 Task: Find connections with filter location Owen Sound with filter topic #jobseekerswith filter profile language English with filter current company OpenText with filter school SRK Institute of Technology with filter industry Satellite Telecommunications with filter service category Strategic Planning with filter keywords title Video or Film Producer
Action: Mouse moved to (232, 292)
Screenshot: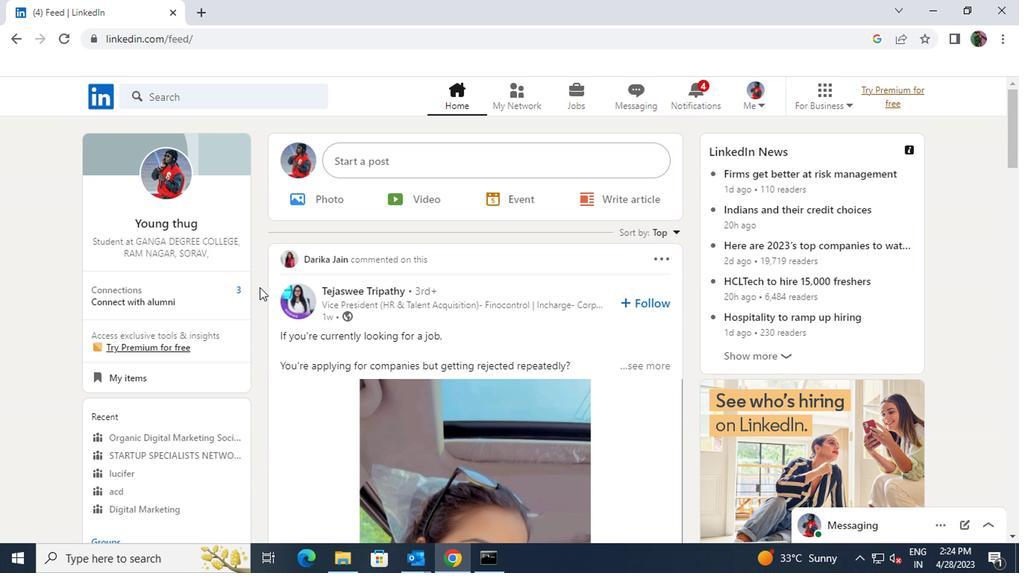 
Action: Mouse pressed left at (232, 292)
Screenshot: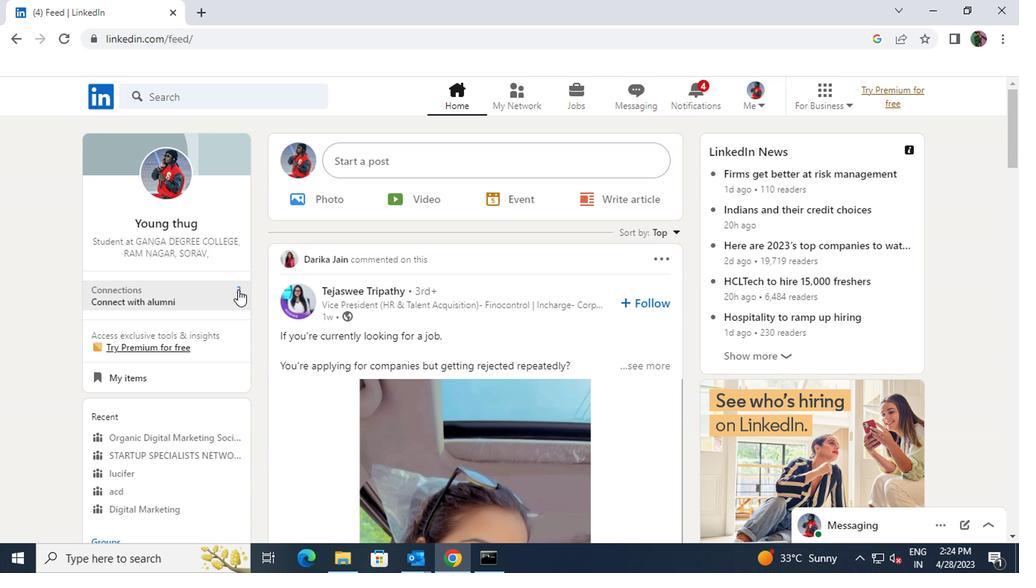 
Action: Mouse moved to (244, 178)
Screenshot: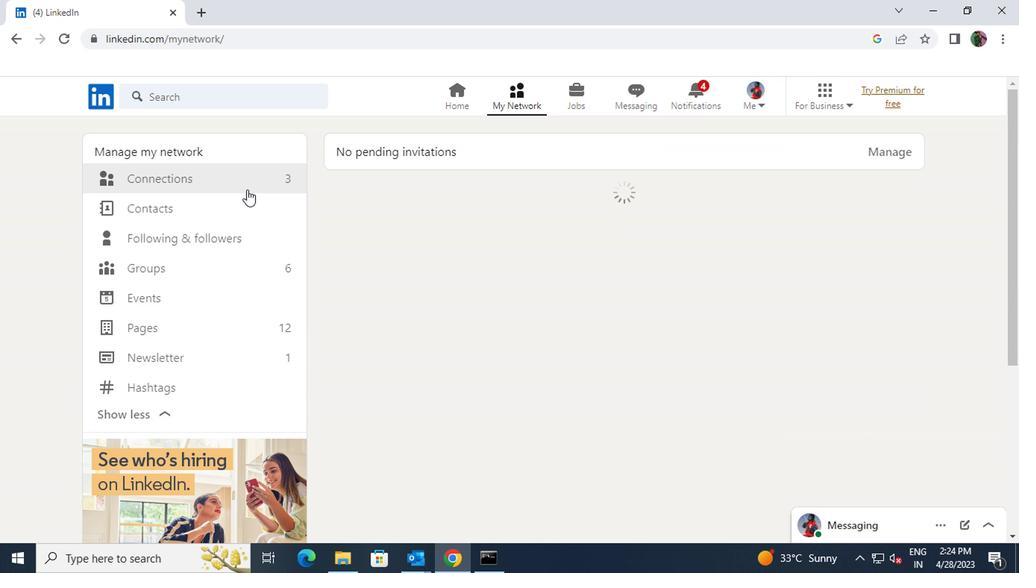
Action: Mouse pressed left at (244, 178)
Screenshot: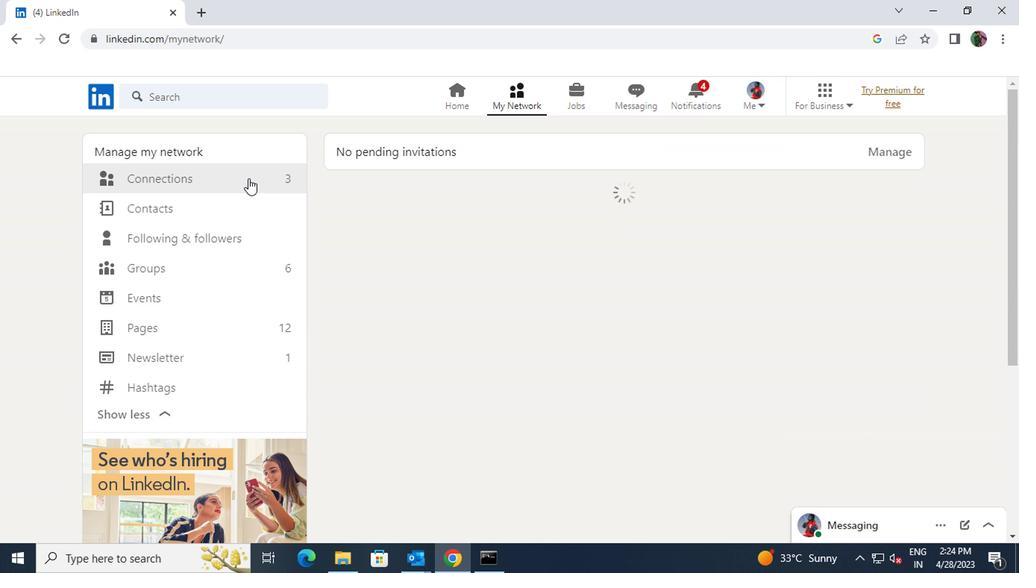 
Action: Mouse moved to (595, 181)
Screenshot: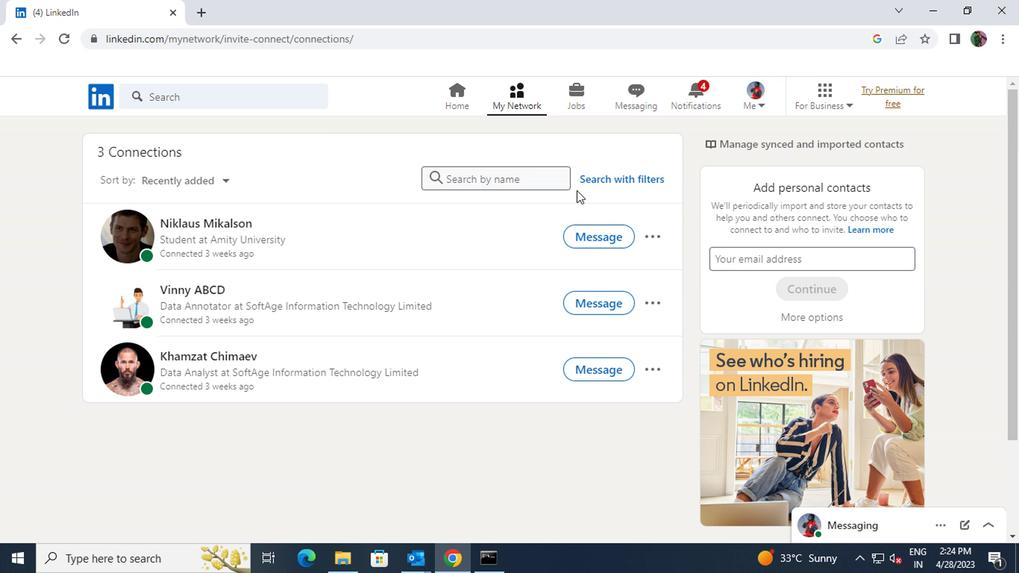 
Action: Mouse pressed left at (595, 181)
Screenshot: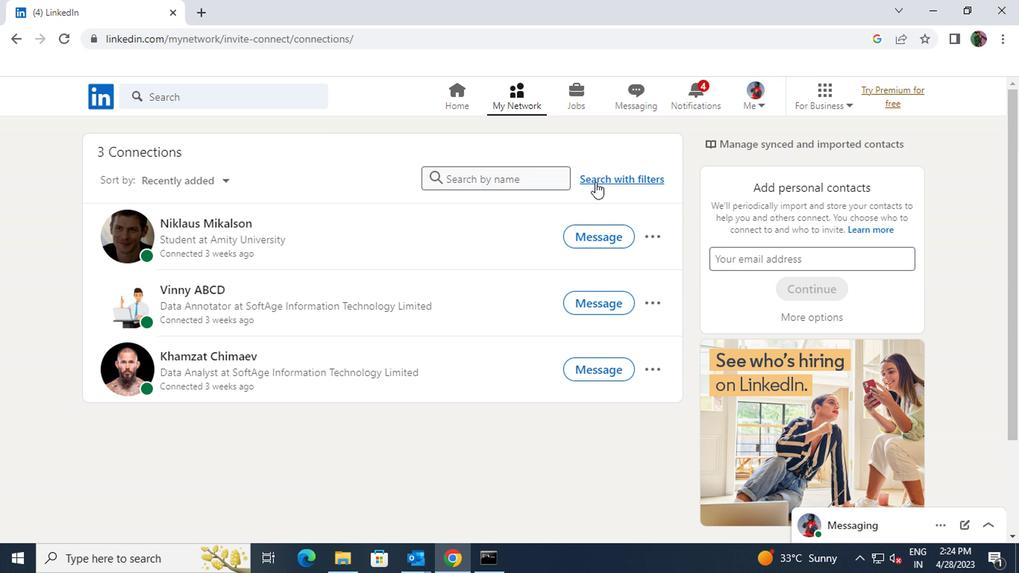 
Action: Mouse moved to (553, 135)
Screenshot: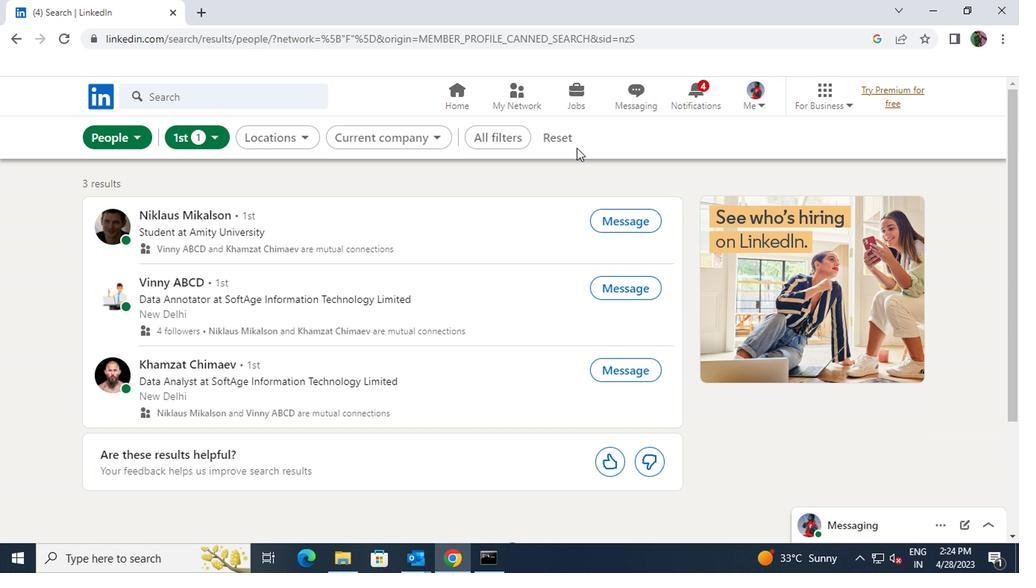 
Action: Mouse pressed left at (553, 135)
Screenshot: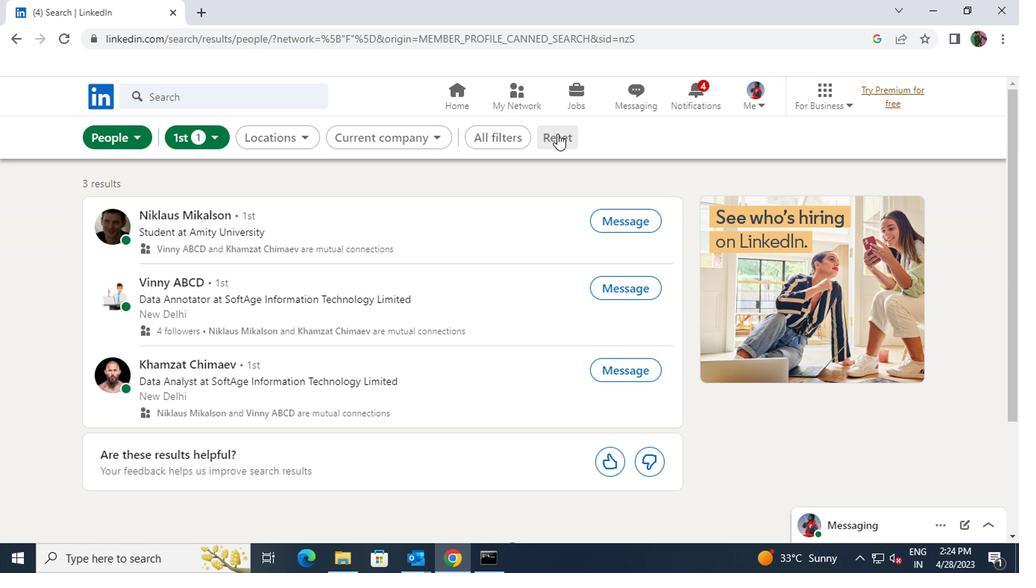 
Action: Mouse moved to (536, 133)
Screenshot: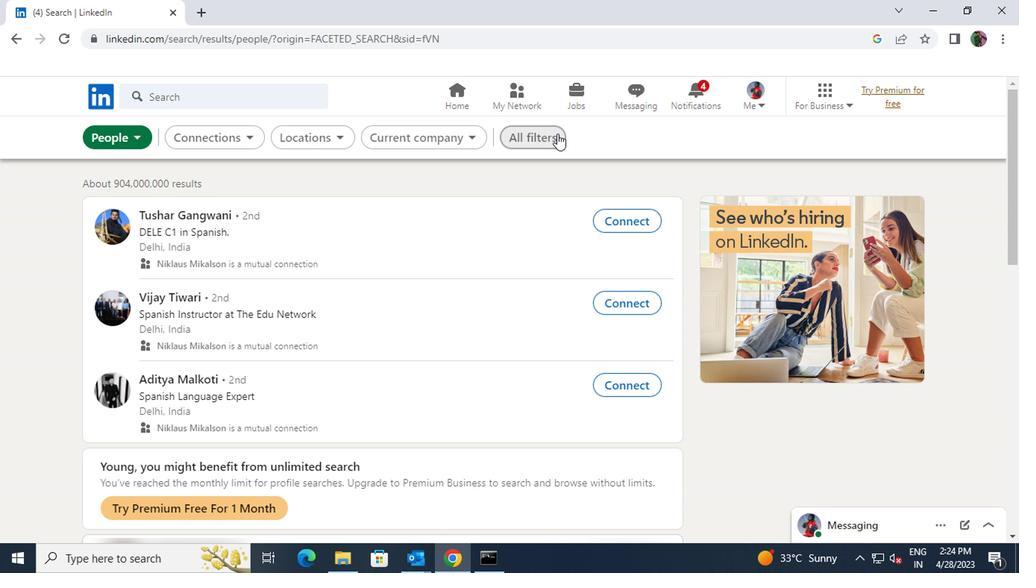 
Action: Mouse pressed left at (536, 133)
Screenshot: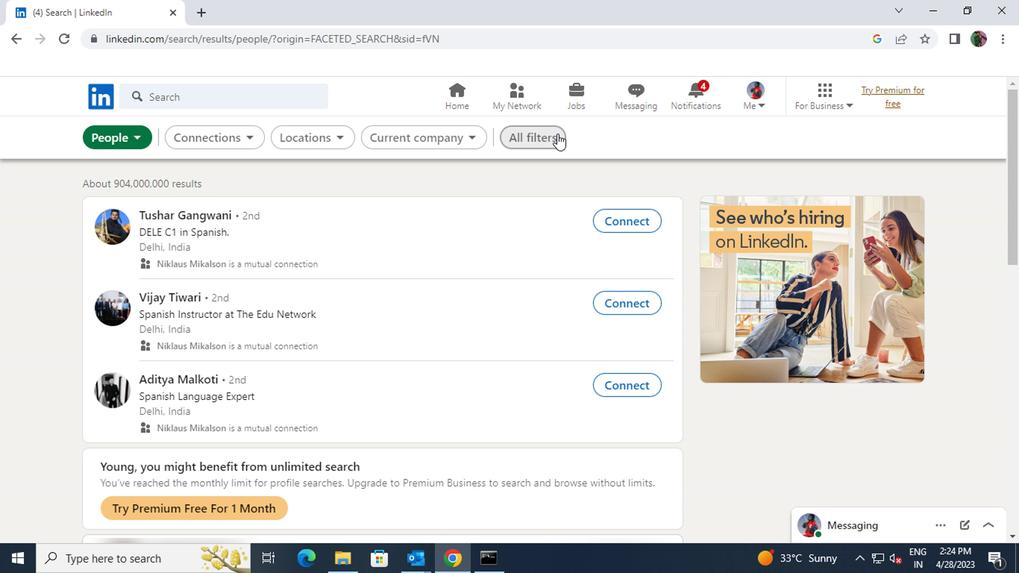 
Action: Mouse moved to (735, 290)
Screenshot: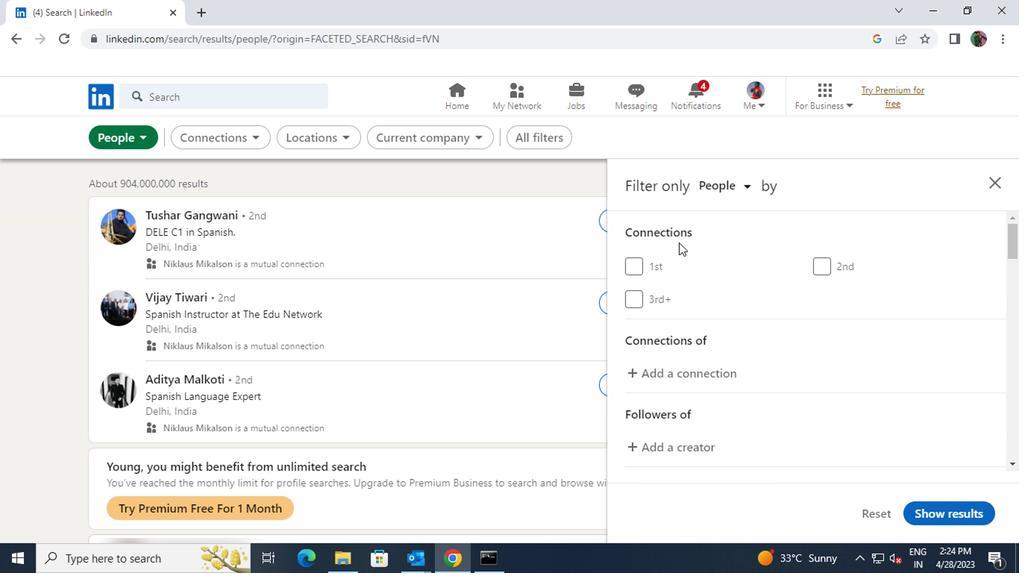 
Action: Mouse scrolled (735, 290) with delta (0, 0)
Screenshot: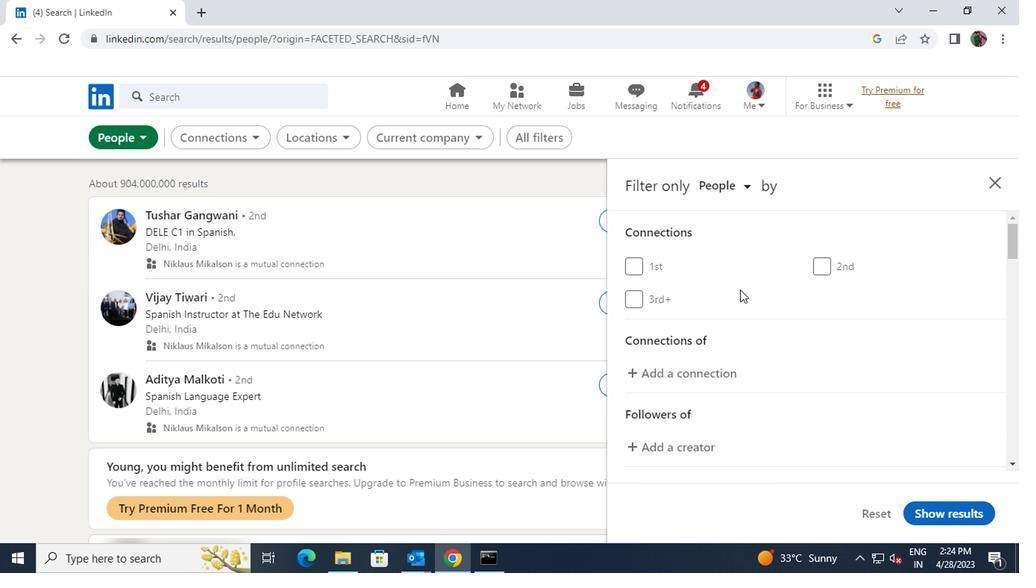 
Action: Mouse scrolled (735, 290) with delta (0, 0)
Screenshot: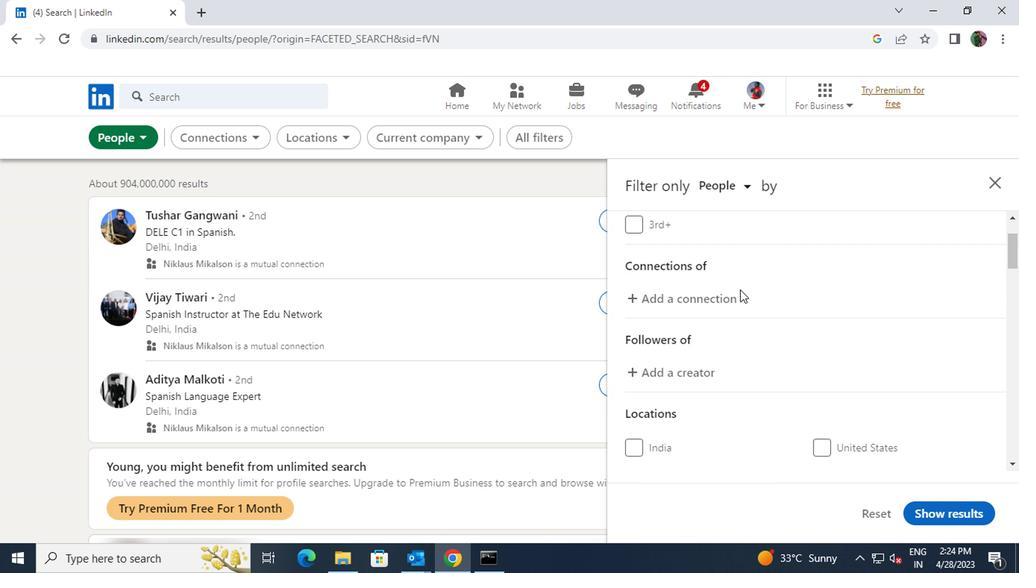 
Action: Mouse scrolled (735, 290) with delta (0, 0)
Screenshot: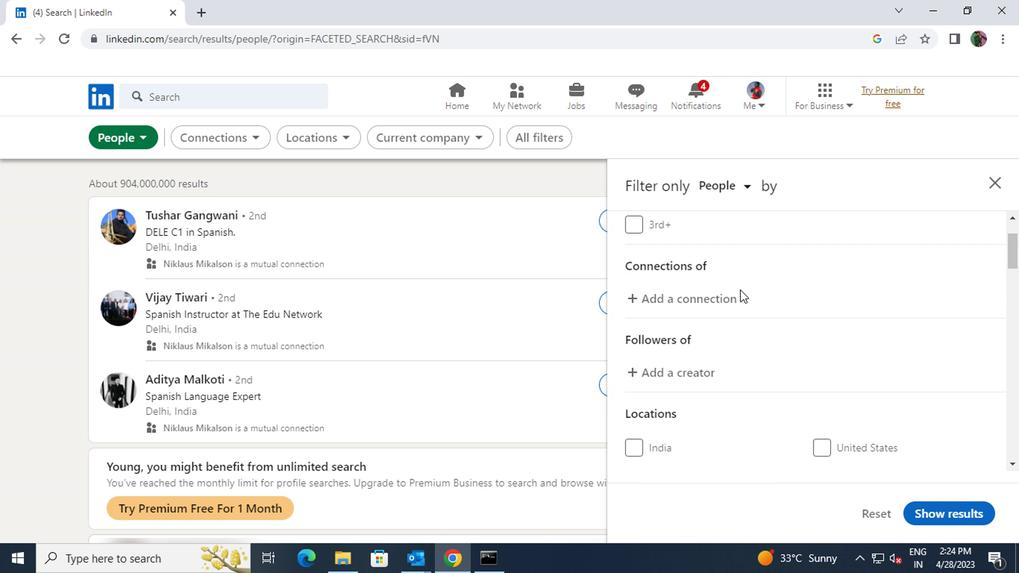 
Action: Mouse moved to (821, 363)
Screenshot: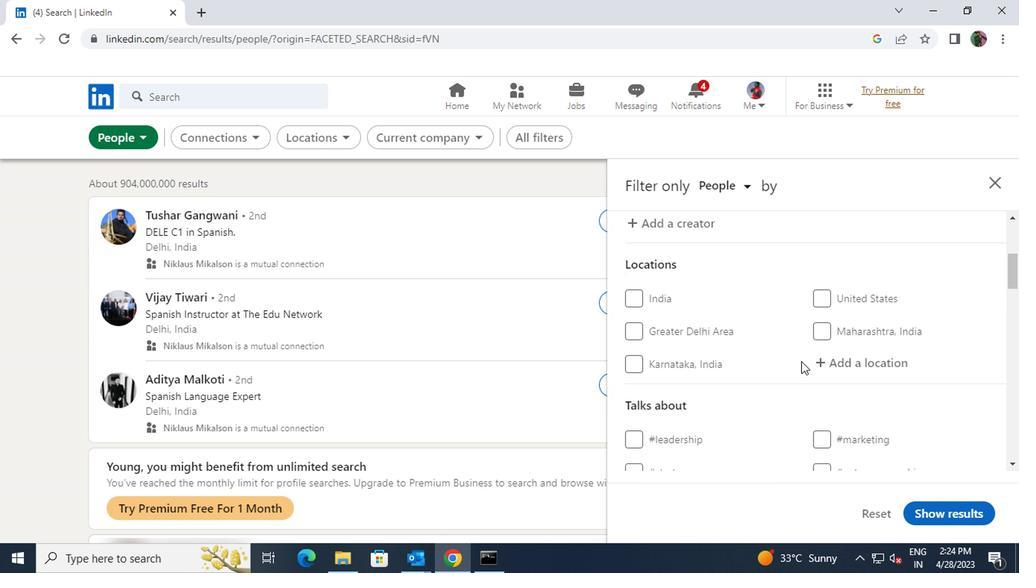 
Action: Mouse pressed left at (821, 363)
Screenshot: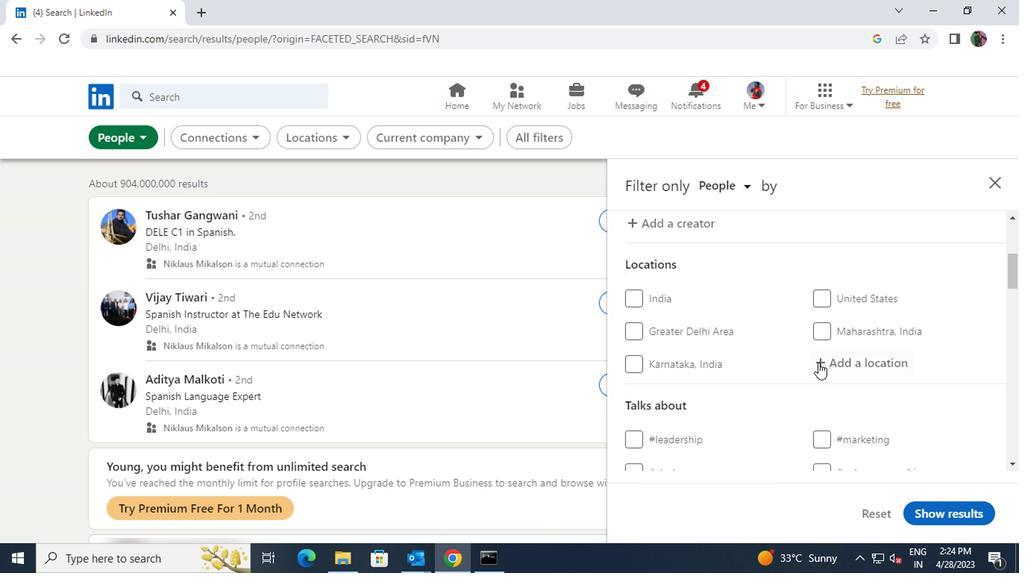 
Action: Mouse moved to (821, 363)
Screenshot: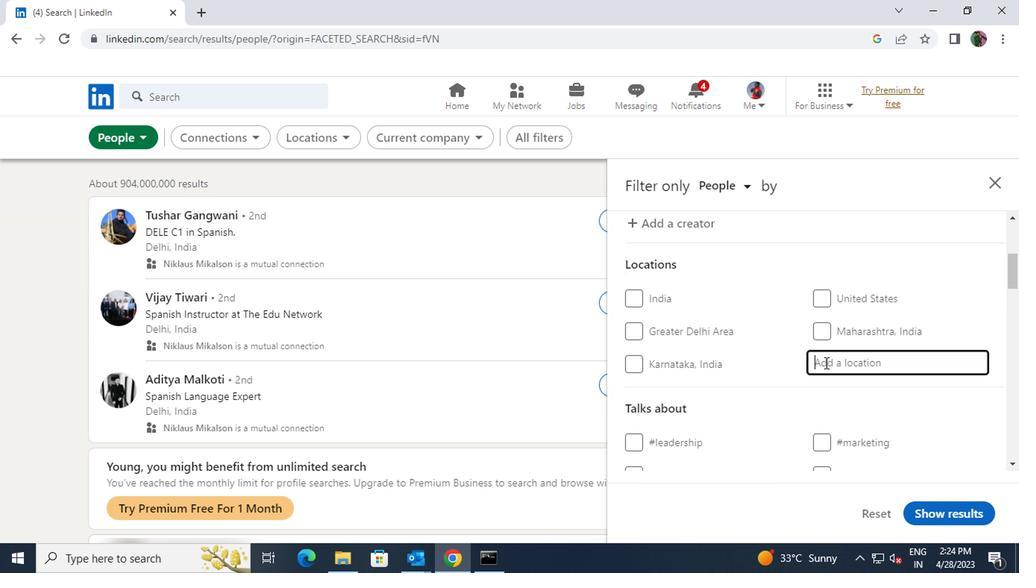 
Action: Key pressed <Key.shift>OWEN<Key.space><Key.shift>SOUNDS
Screenshot: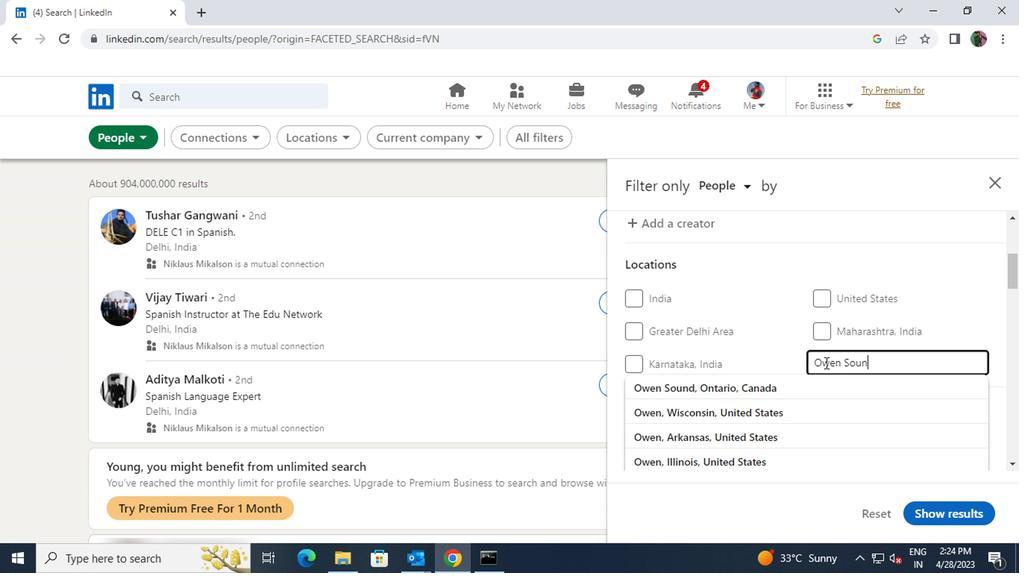 
Action: Mouse moved to (828, 365)
Screenshot: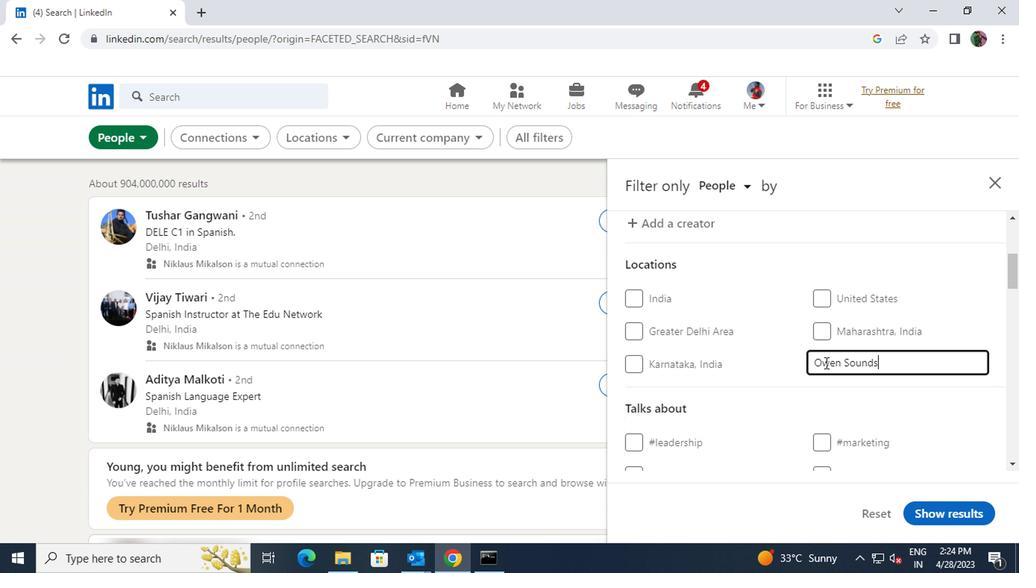 
Action: Key pressed <Key.backspace>
Screenshot: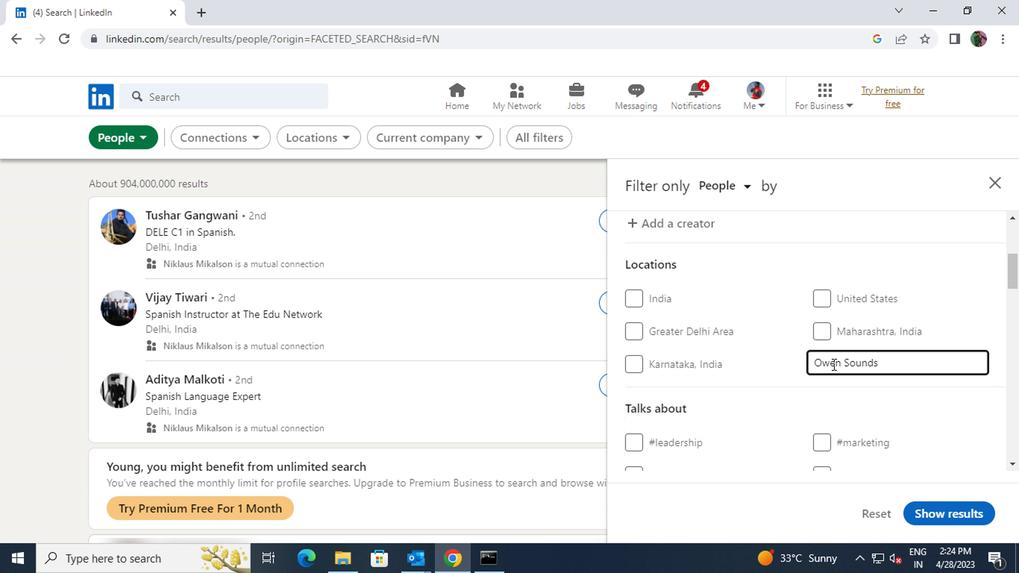 
Action: Mouse moved to (784, 387)
Screenshot: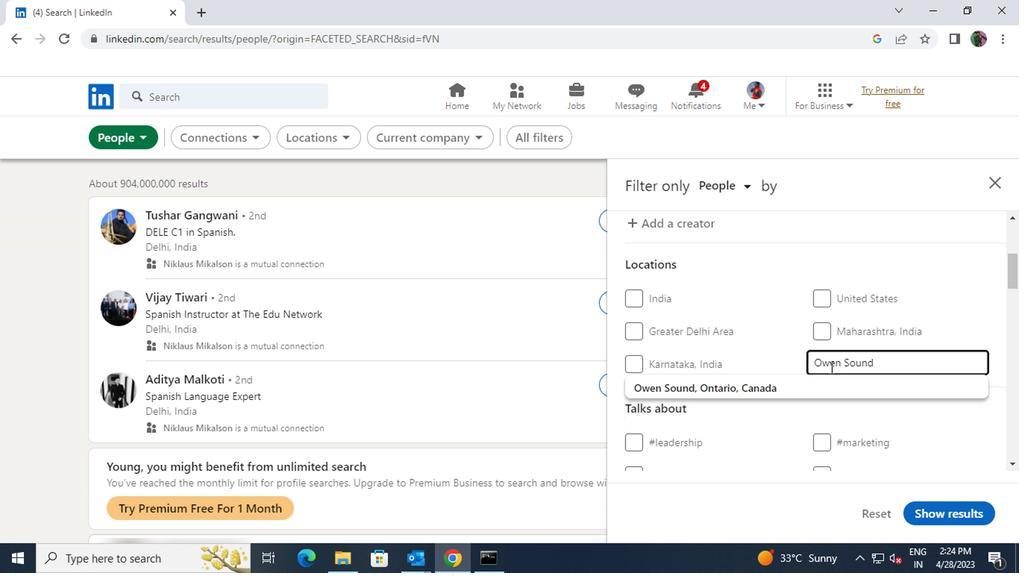 
Action: Mouse pressed left at (784, 387)
Screenshot: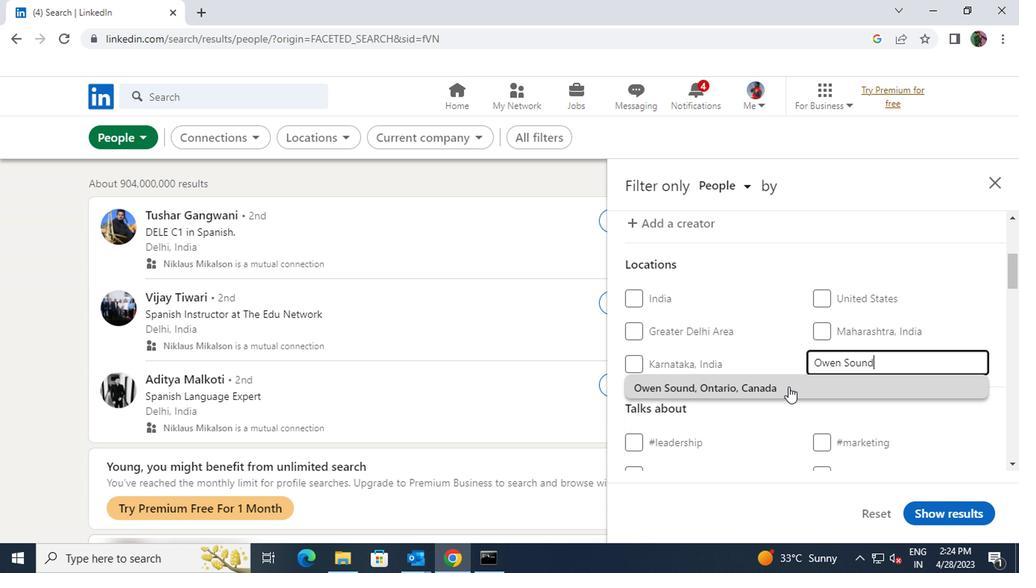 
Action: Mouse moved to (784, 387)
Screenshot: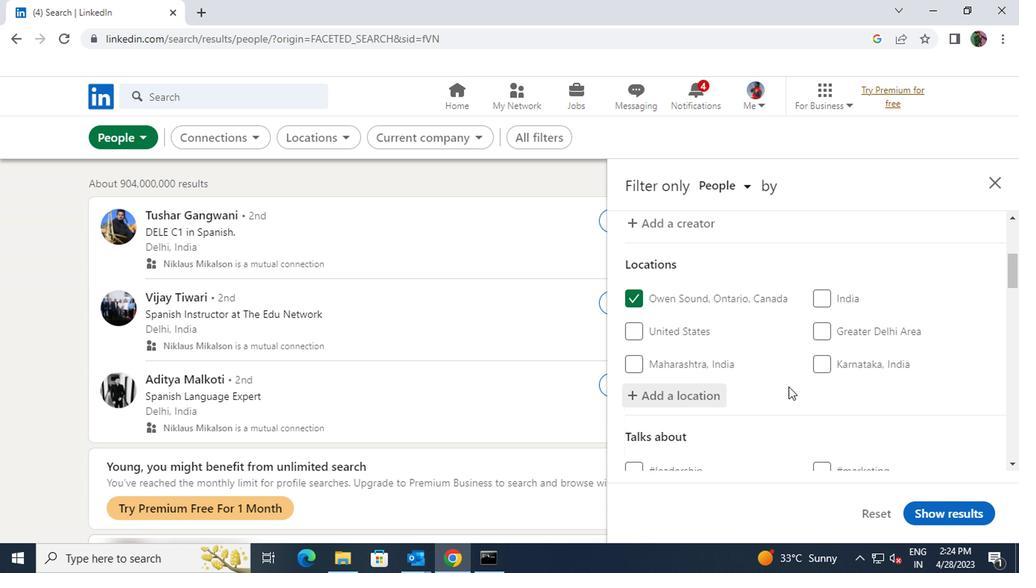 
Action: Mouse scrolled (784, 387) with delta (0, 0)
Screenshot: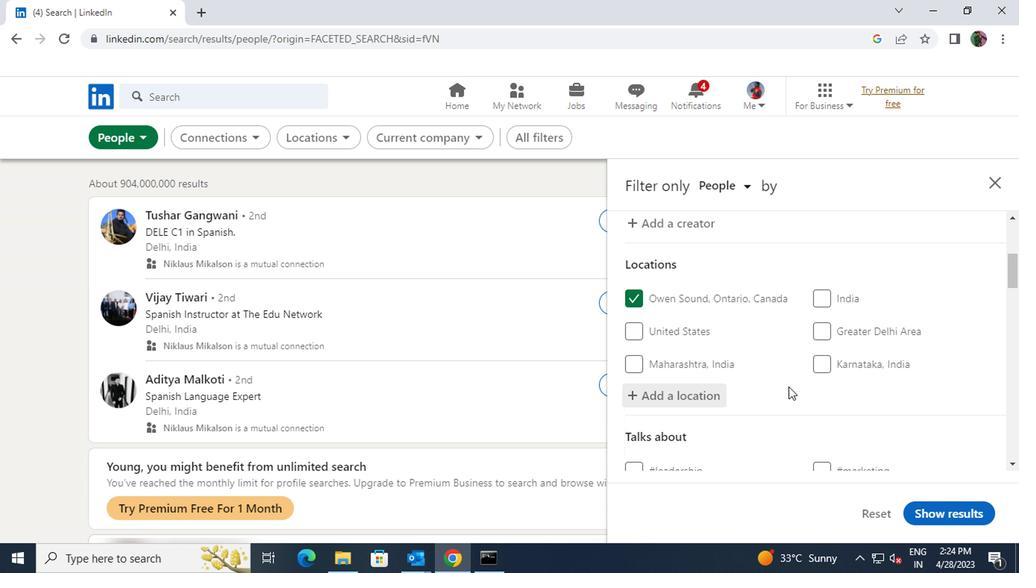 
Action: Mouse scrolled (784, 387) with delta (0, 0)
Screenshot: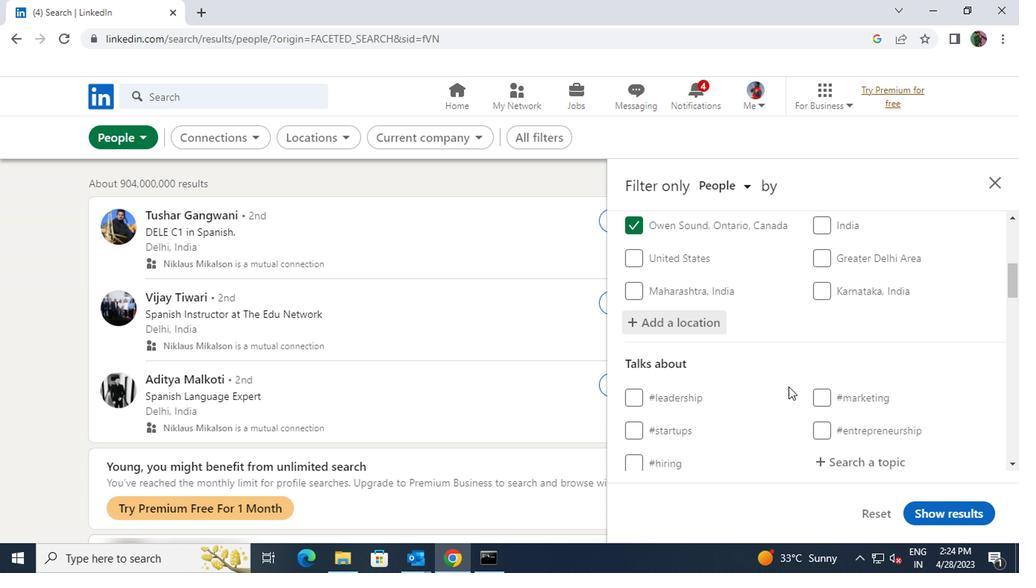 
Action: Mouse moved to (827, 393)
Screenshot: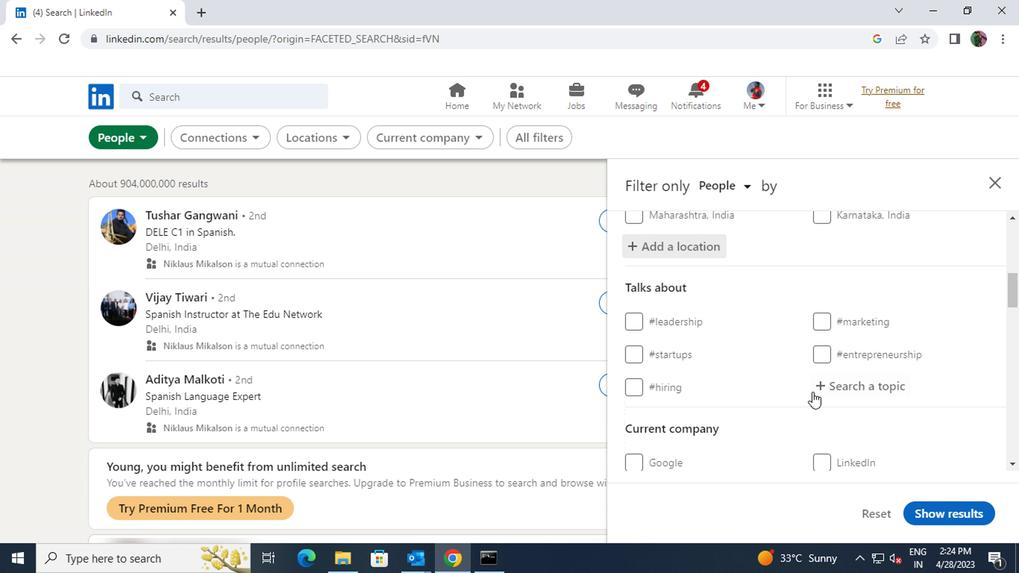 
Action: Mouse pressed left at (827, 393)
Screenshot: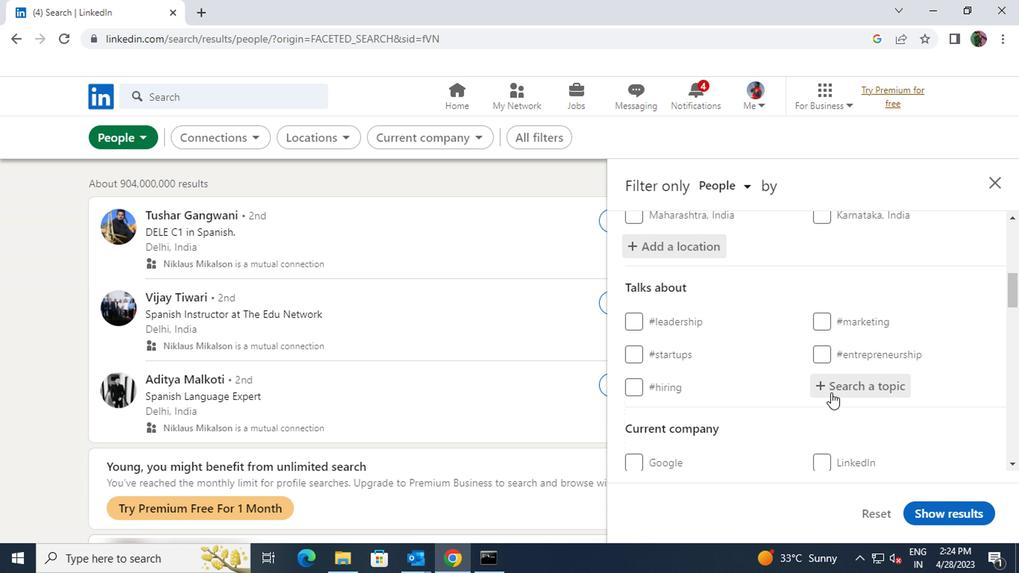 
Action: Mouse moved to (829, 392)
Screenshot: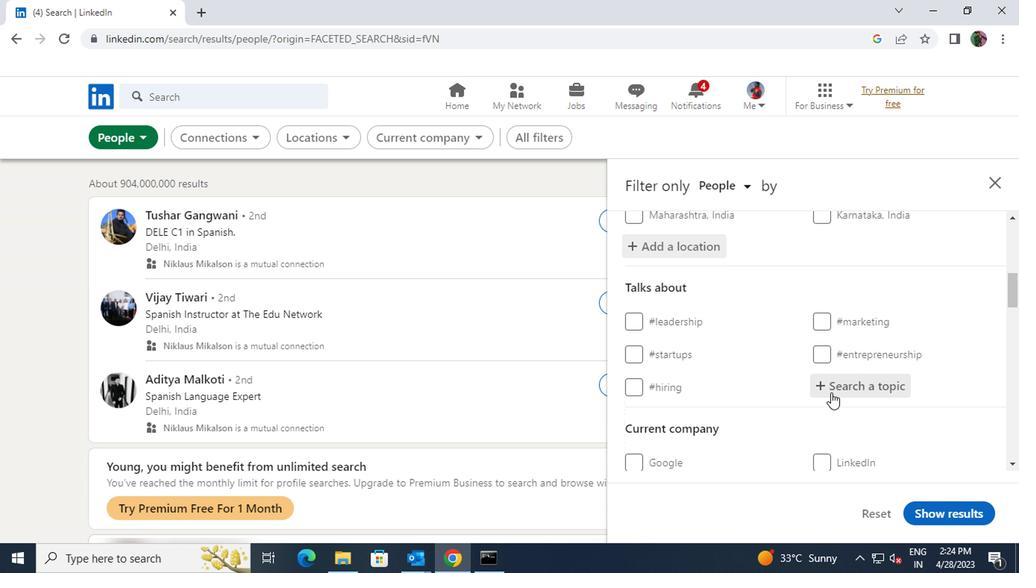 
Action: Key pressed <Key.shift>JOBSEEKER
Screenshot: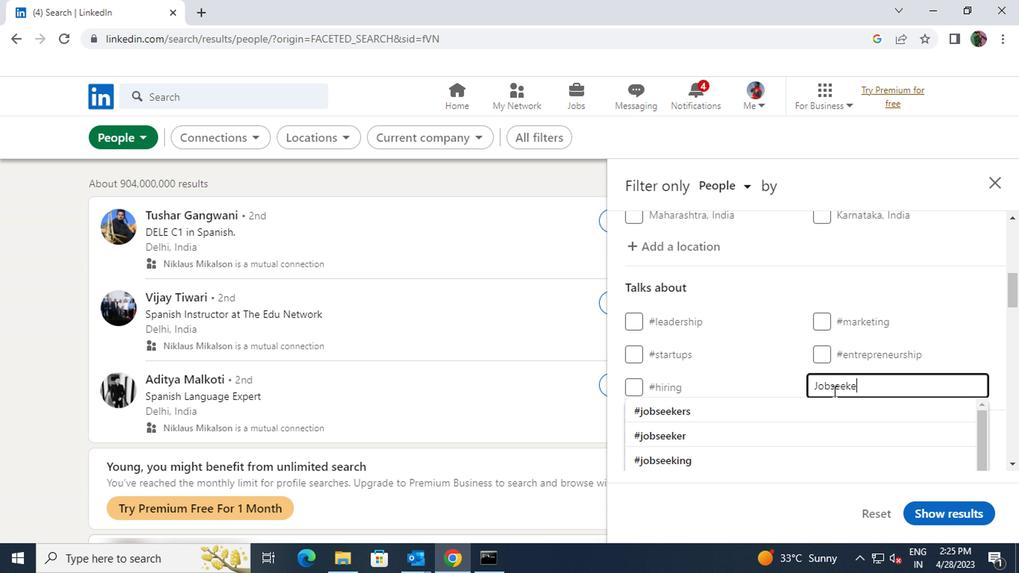 
Action: Mouse moved to (803, 404)
Screenshot: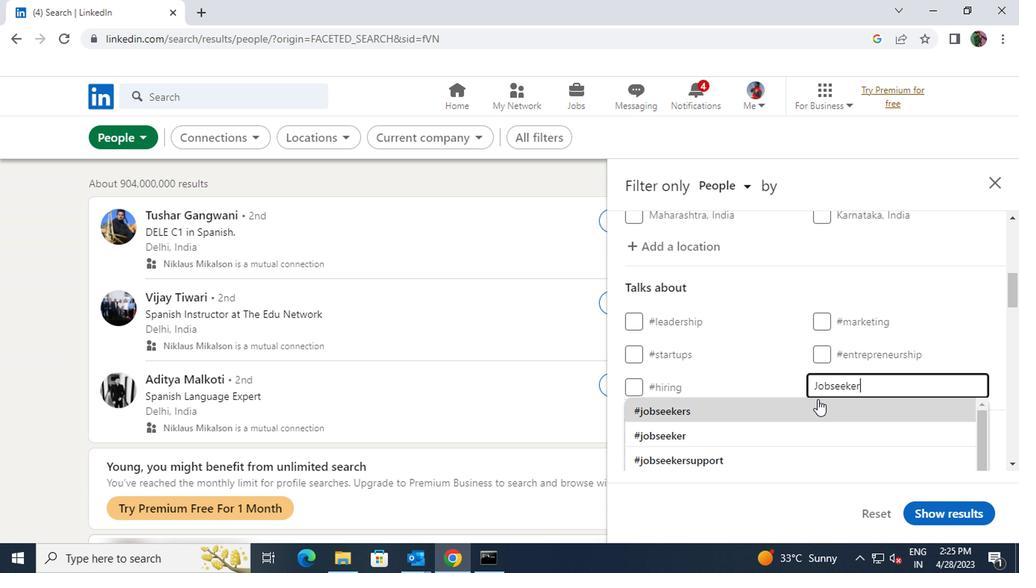 
Action: Mouse pressed left at (803, 404)
Screenshot: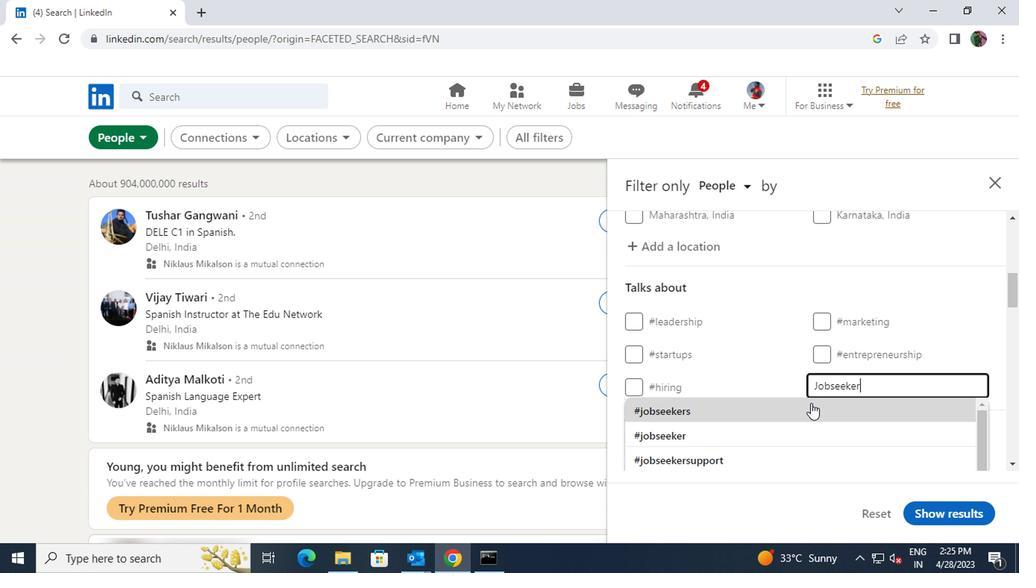 
Action: Mouse moved to (800, 398)
Screenshot: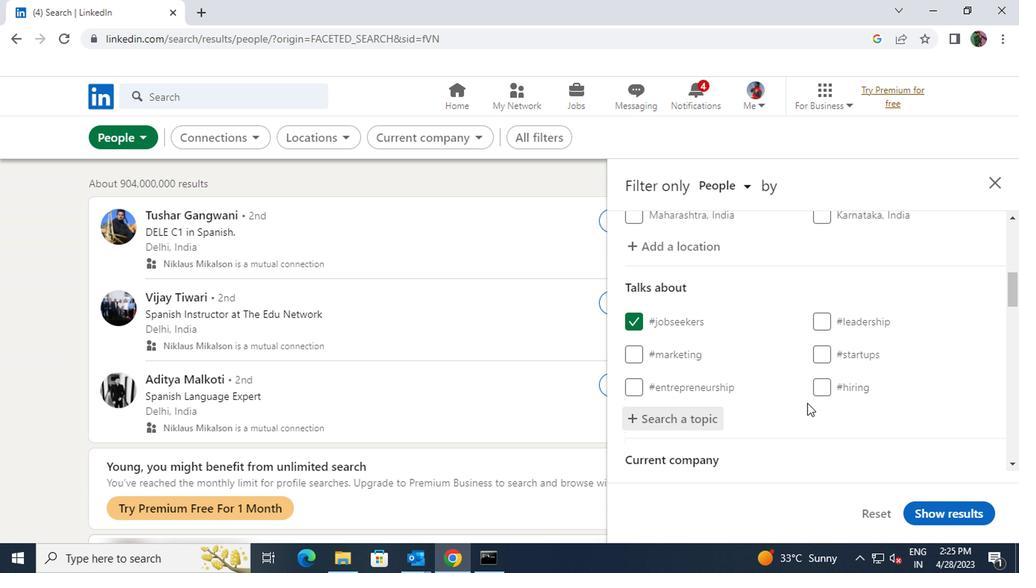 
Action: Mouse scrolled (800, 397) with delta (0, 0)
Screenshot: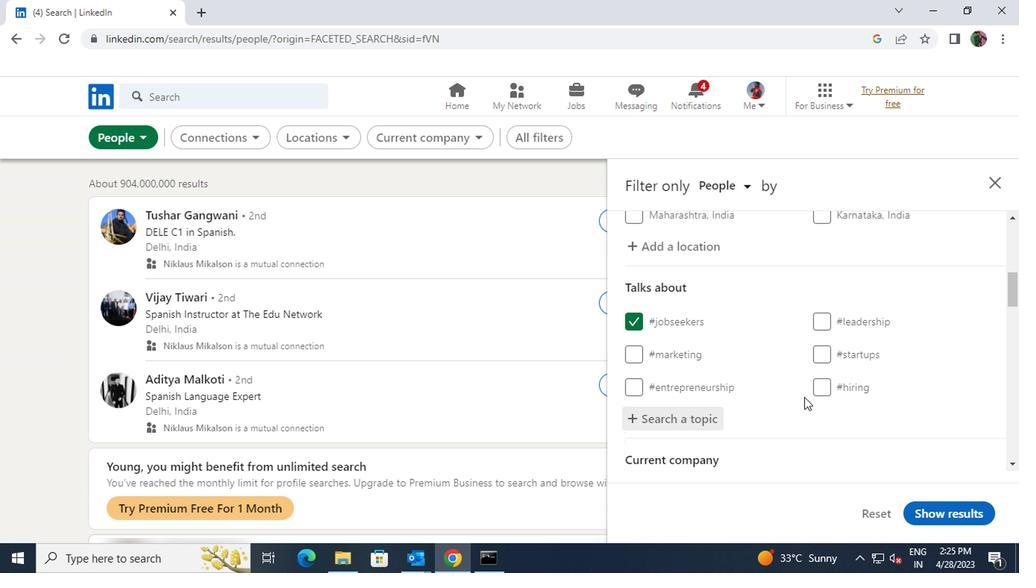 
Action: Mouse moved to (800, 397)
Screenshot: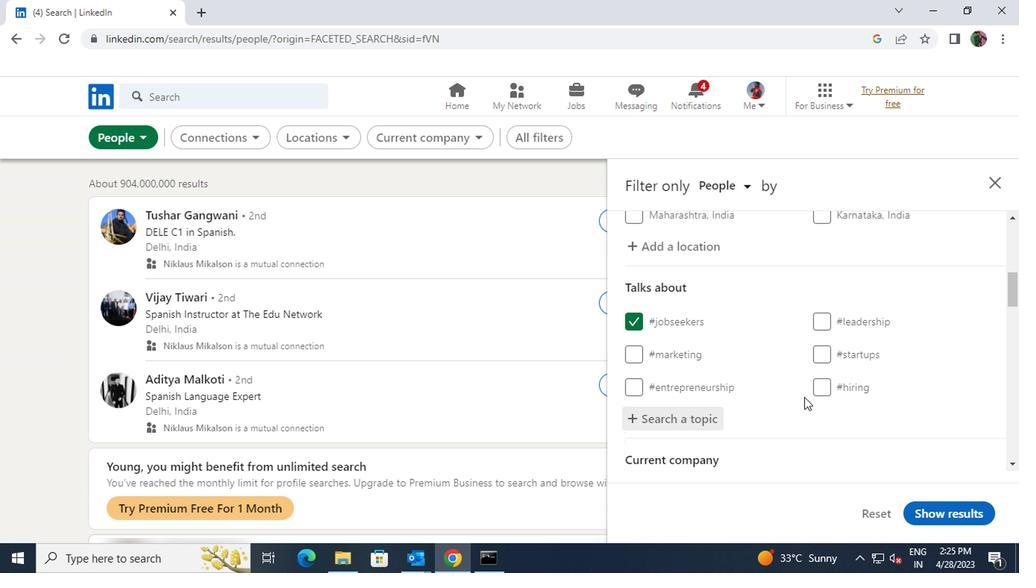 
Action: Mouse scrolled (800, 396) with delta (0, -1)
Screenshot: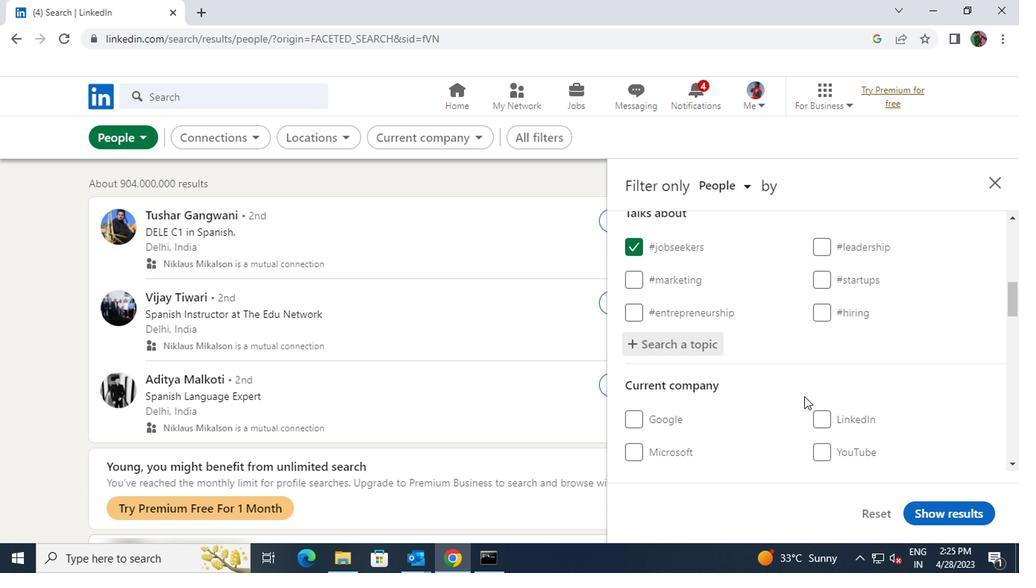 
Action: Mouse moved to (800, 394)
Screenshot: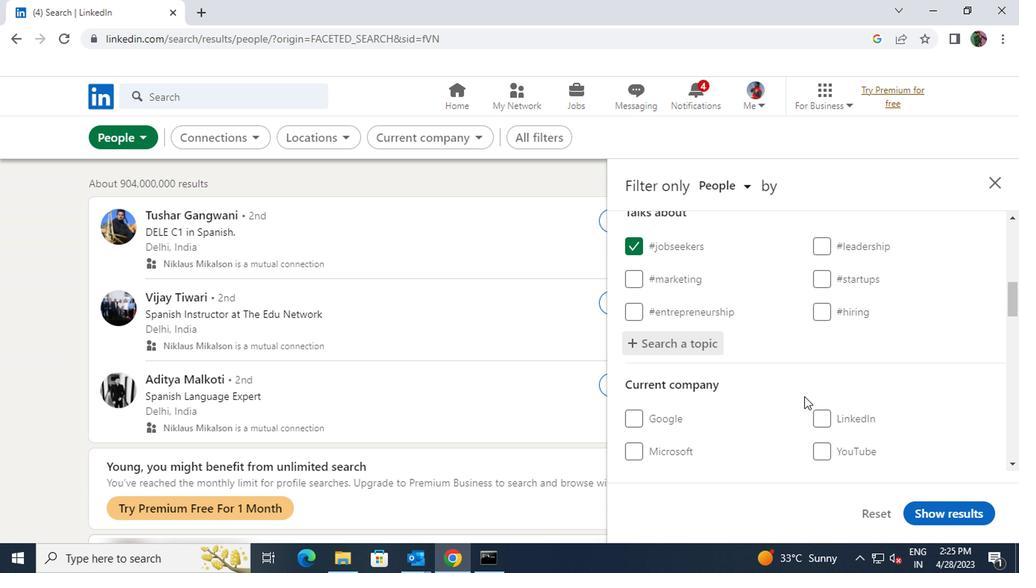 
Action: Mouse scrolled (800, 393) with delta (0, 0)
Screenshot: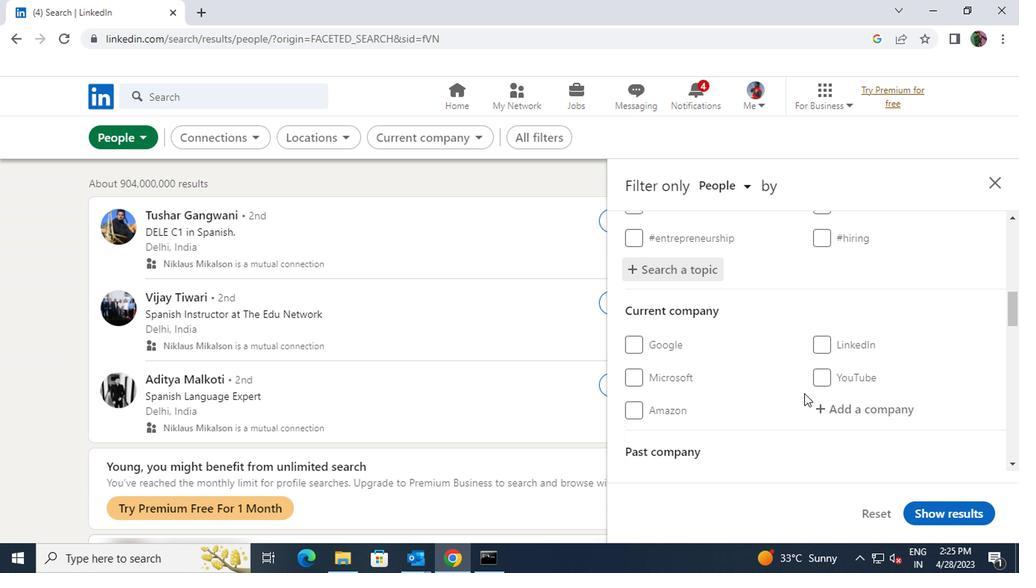 
Action: Mouse scrolled (800, 393) with delta (0, 0)
Screenshot: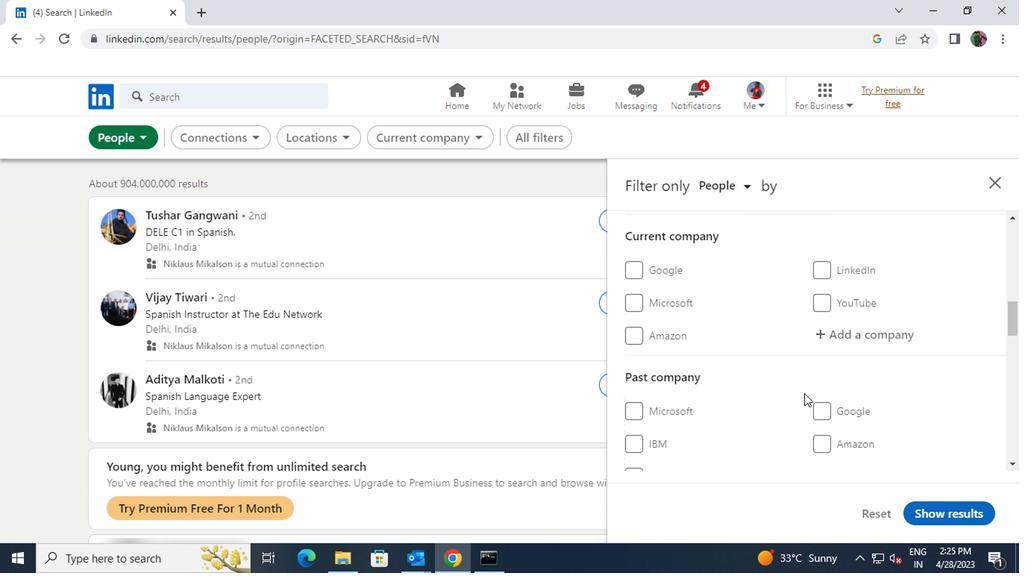 
Action: Mouse scrolled (800, 393) with delta (0, 0)
Screenshot: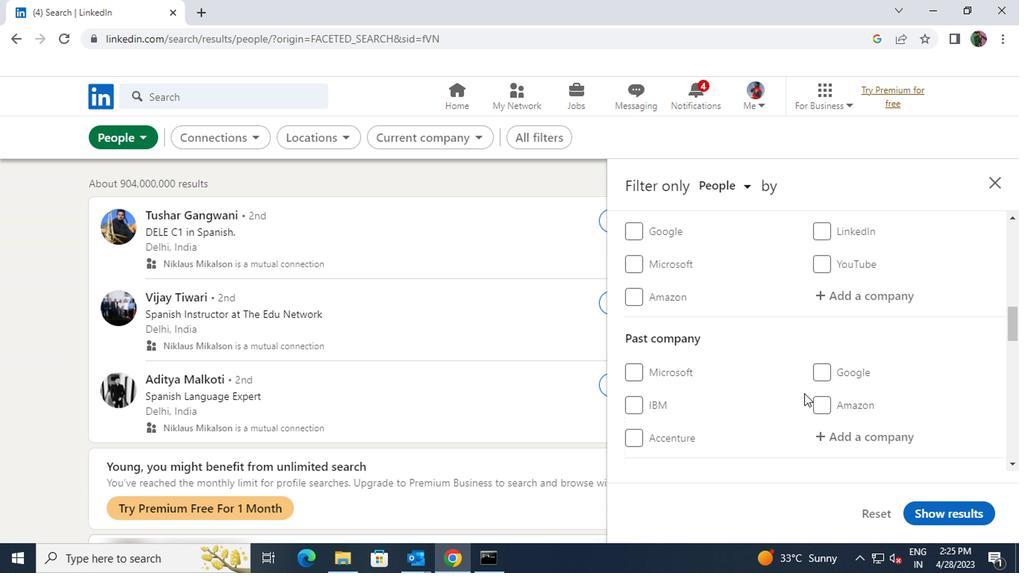 
Action: Mouse scrolled (800, 393) with delta (0, 0)
Screenshot: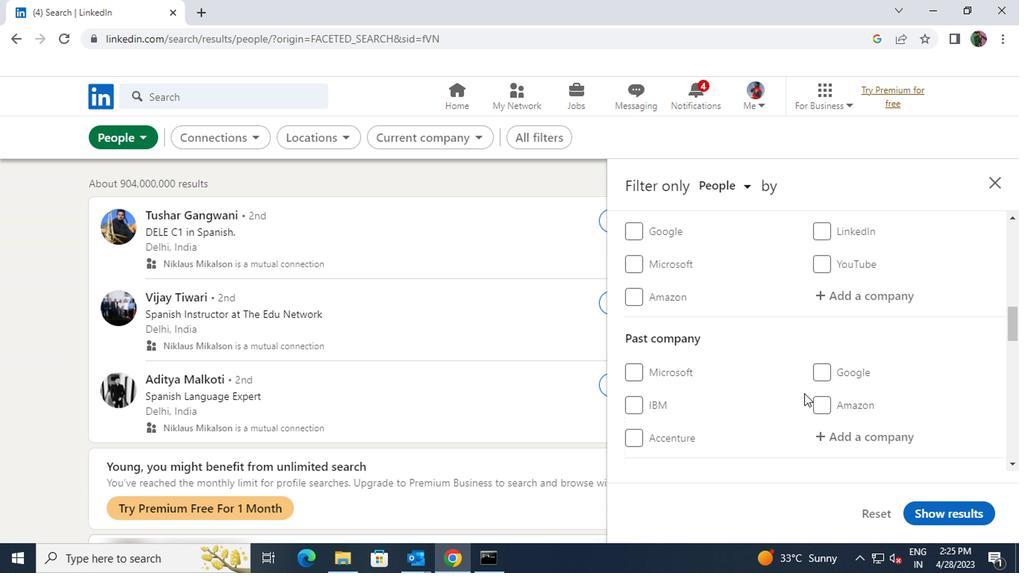 
Action: Mouse scrolled (800, 393) with delta (0, 0)
Screenshot: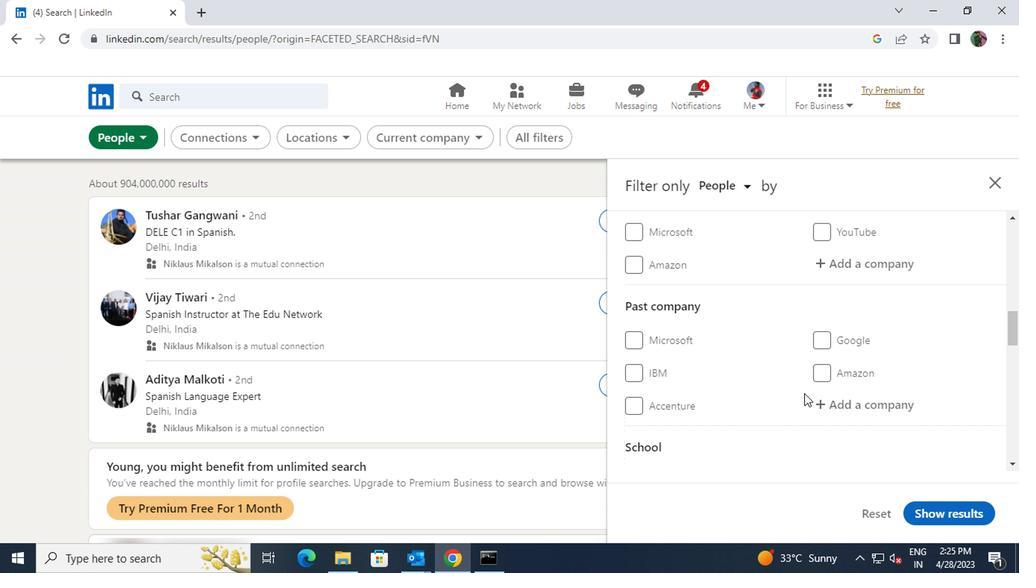 
Action: Mouse scrolled (800, 393) with delta (0, 0)
Screenshot: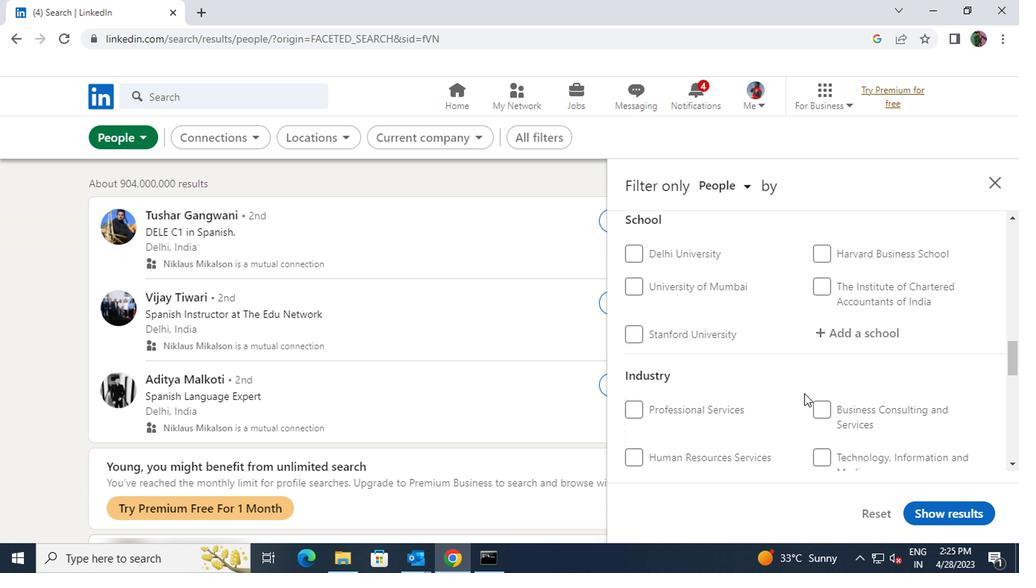 
Action: Mouse moved to (800, 393)
Screenshot: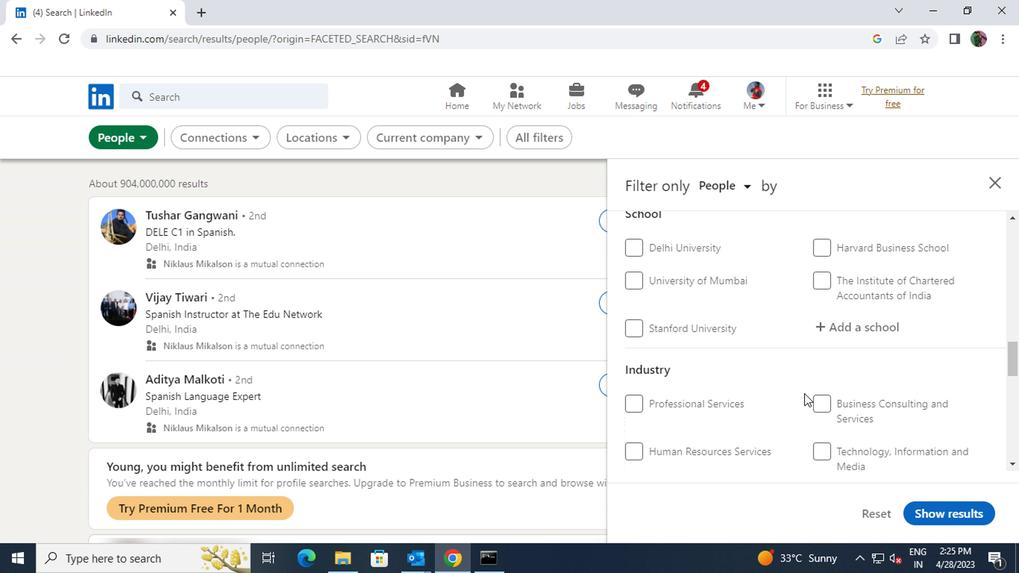 
Action: Mouse scrolled (800, 392) with delta (0, -1)
Screenshot: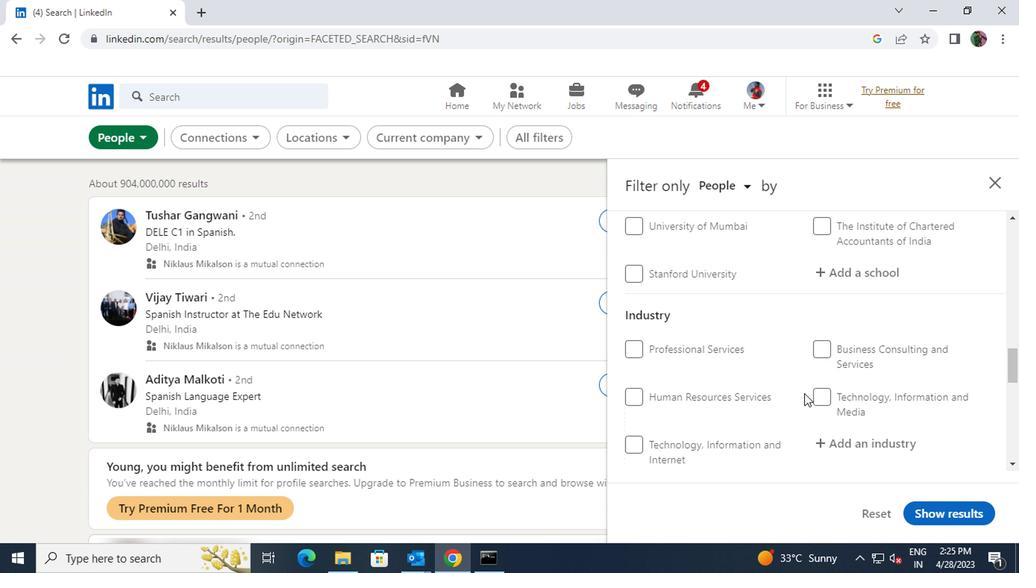 
Action: Mouse scrolled (800, 392) with delta (0, -1)
Screenshot: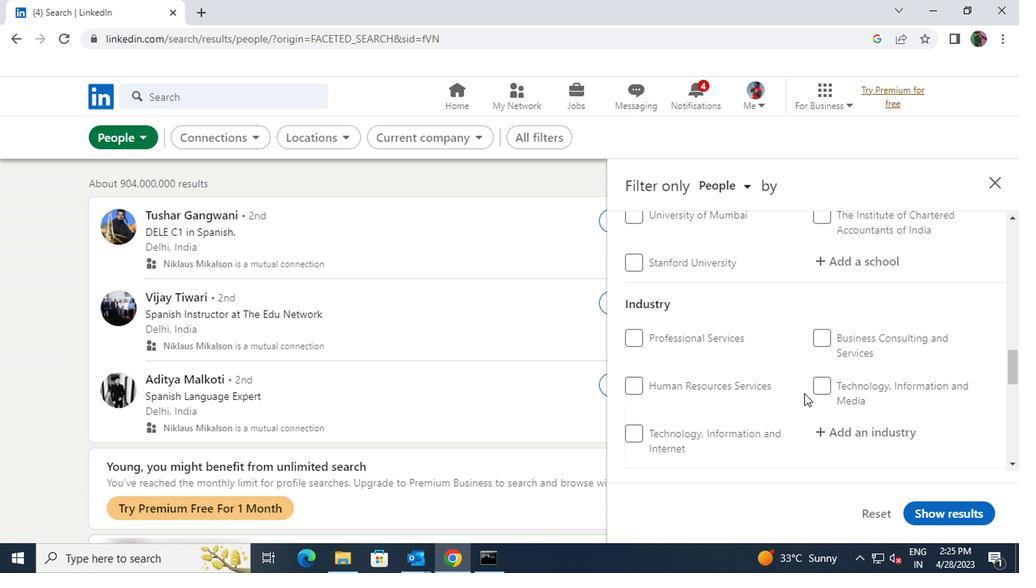 
Action: Mouse moved to (632, 367)
Screenshot: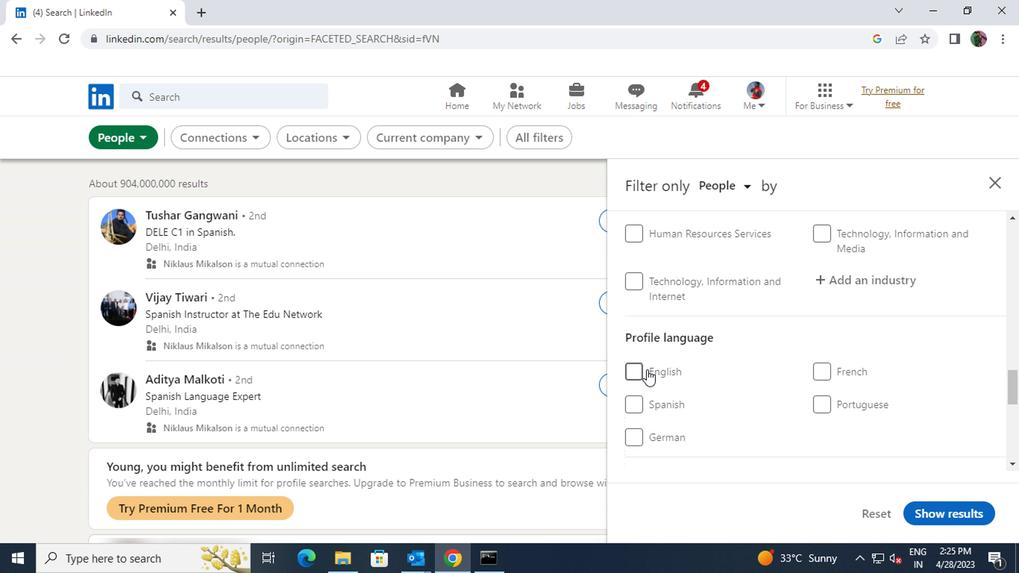 
Action: Mouse pressed left at (632, 367)
Screenshot: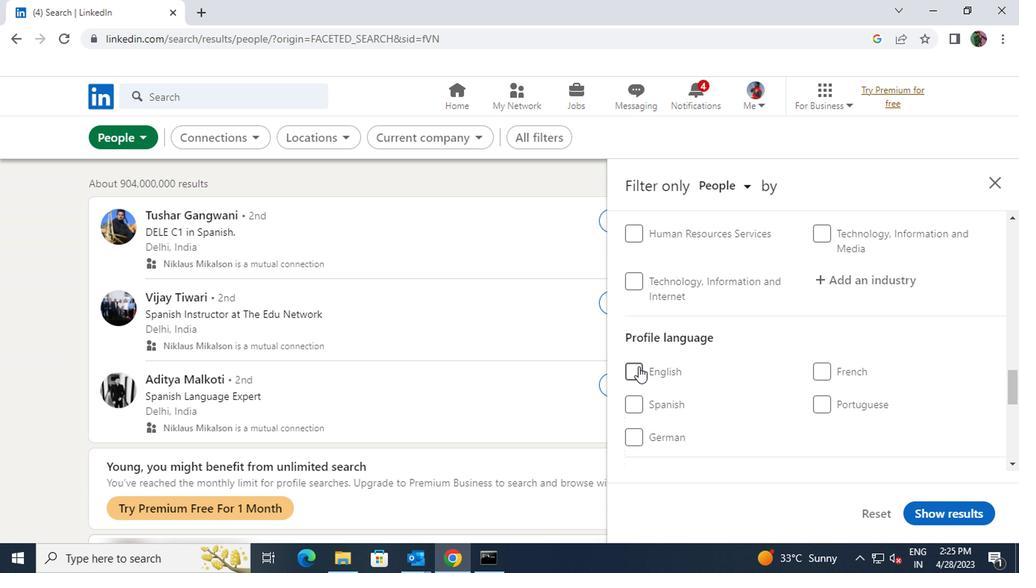 
Action: Mouse moved to (723, 386)
Screenshot: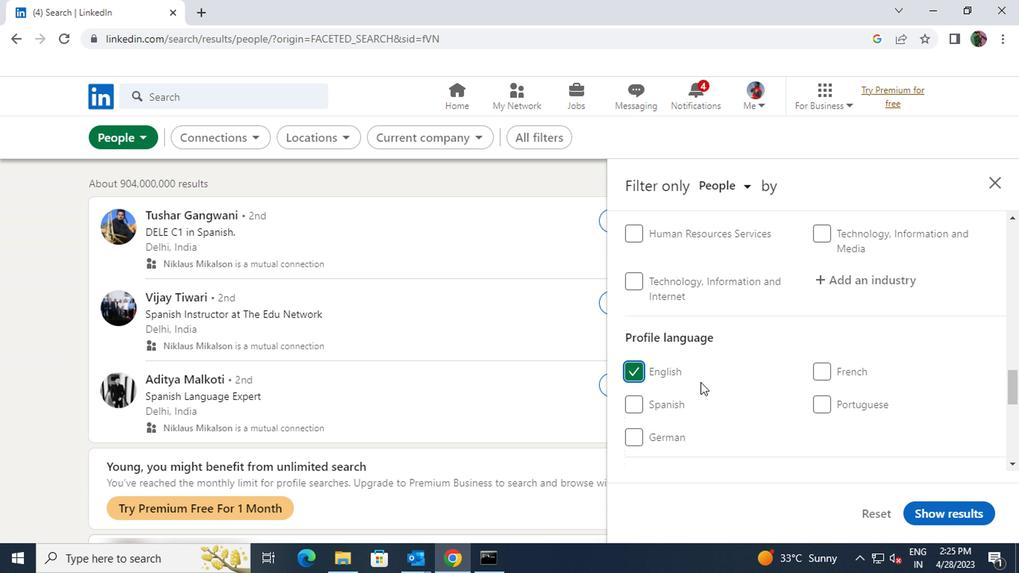 
Action: Mouse scrolled (723, 387) with delta (0, 0)
Screenshot: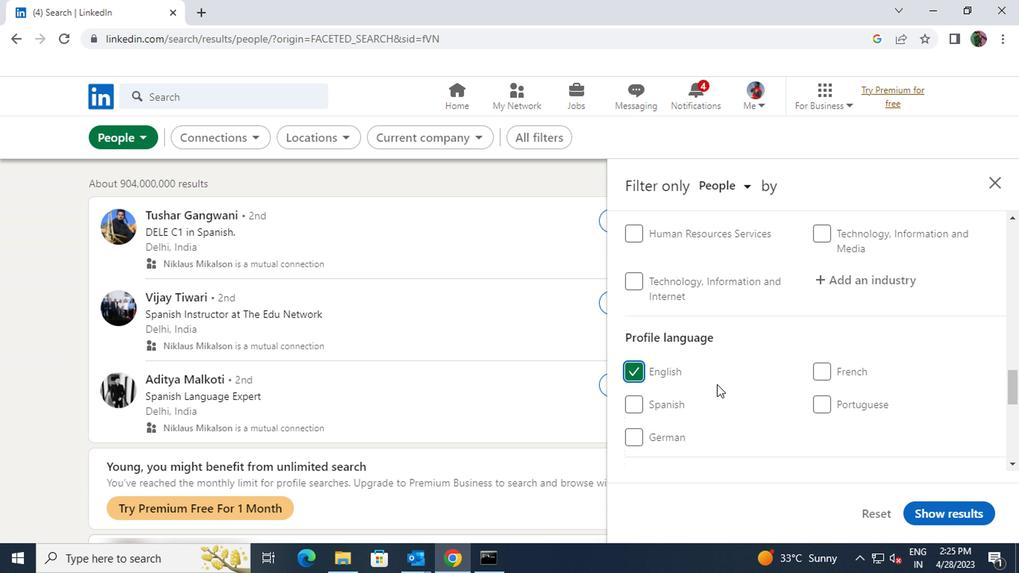 
Action: Mouse moved to (724, 386)
Screenshot: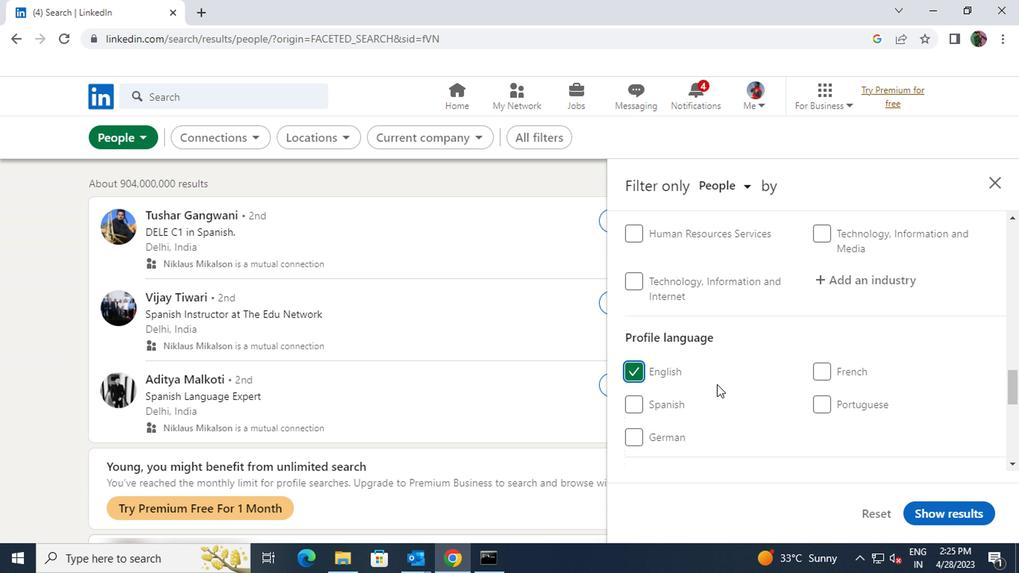 
Action: Mouse scrolled (724, 387) with delta (0, 0)
Screenshot: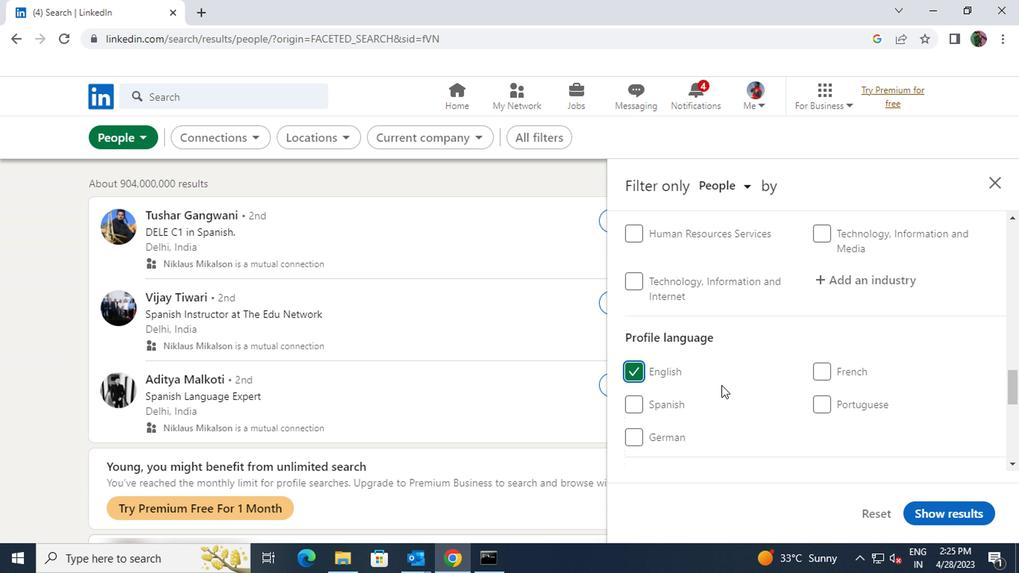 
Action: Mouse scrolled (724, 387) with delta (0, 0)
Screenshot: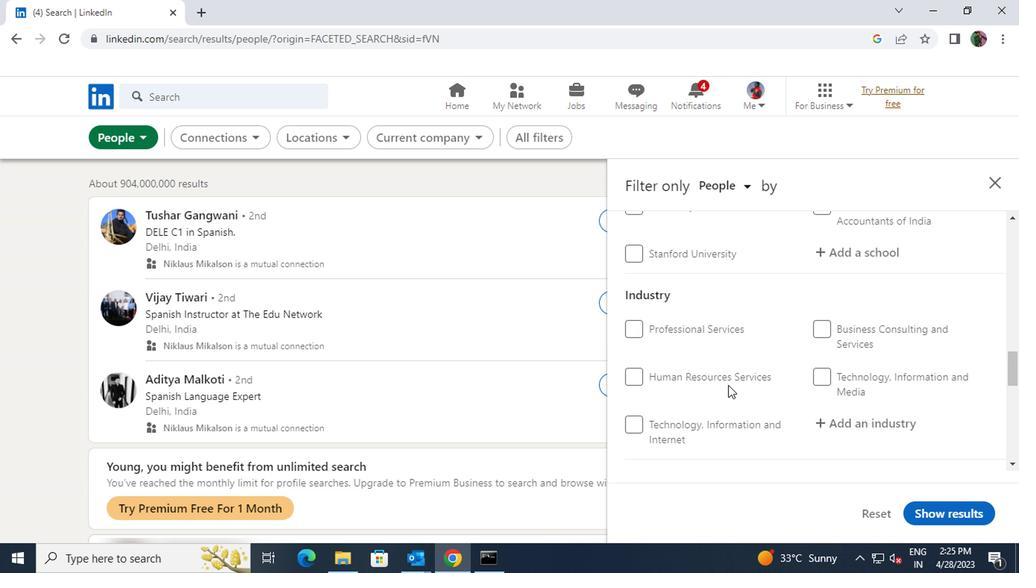 
Action: Mouse scrolled (724, 387) with delta (0, 0)
Screenshot: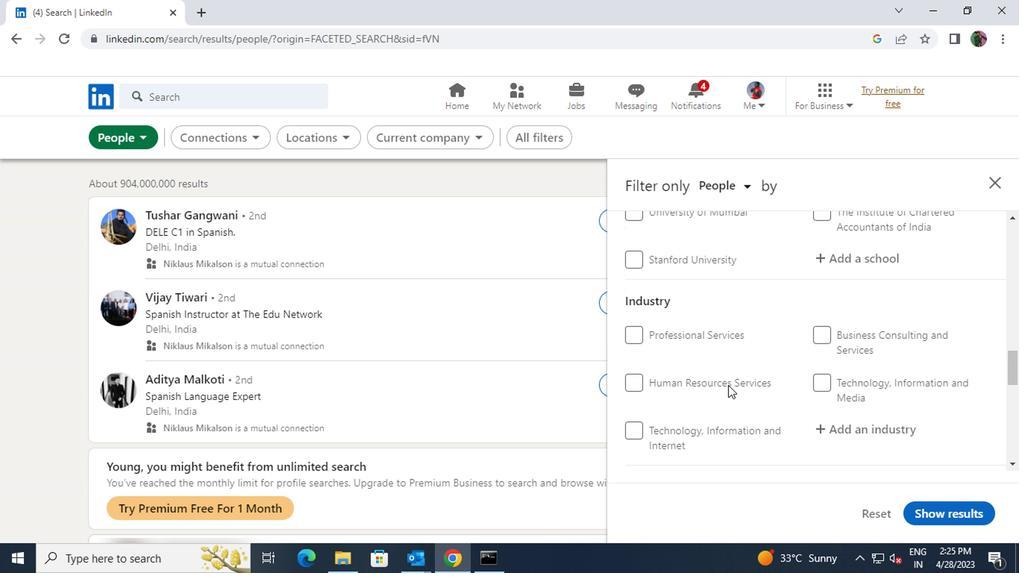 
Action: Mouse scrolled (724, 387) with delta (0, 0)
Screenshot: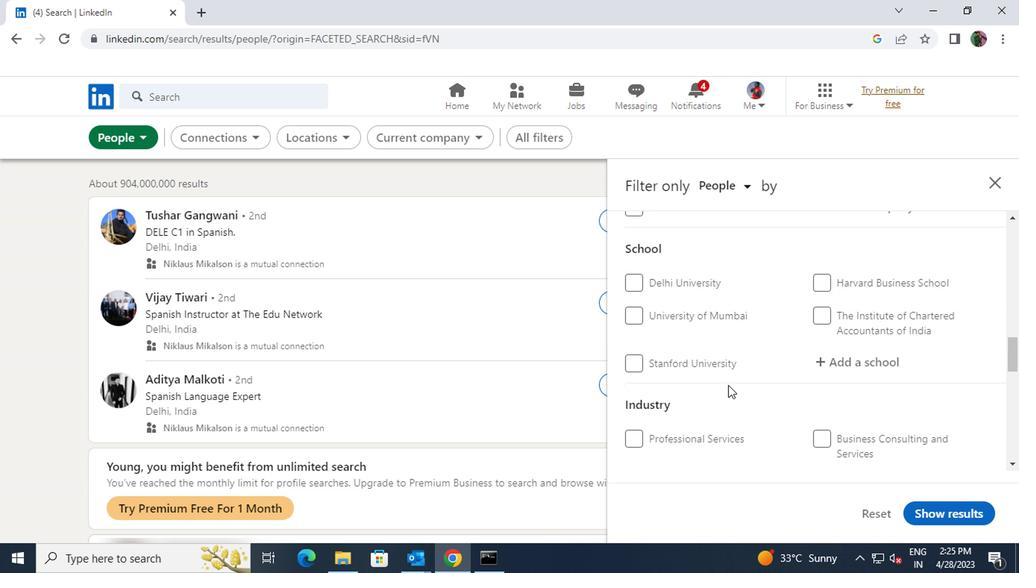 
Action: Mouse scrolled (724, 387) with delta (0, 0)
Screenshot: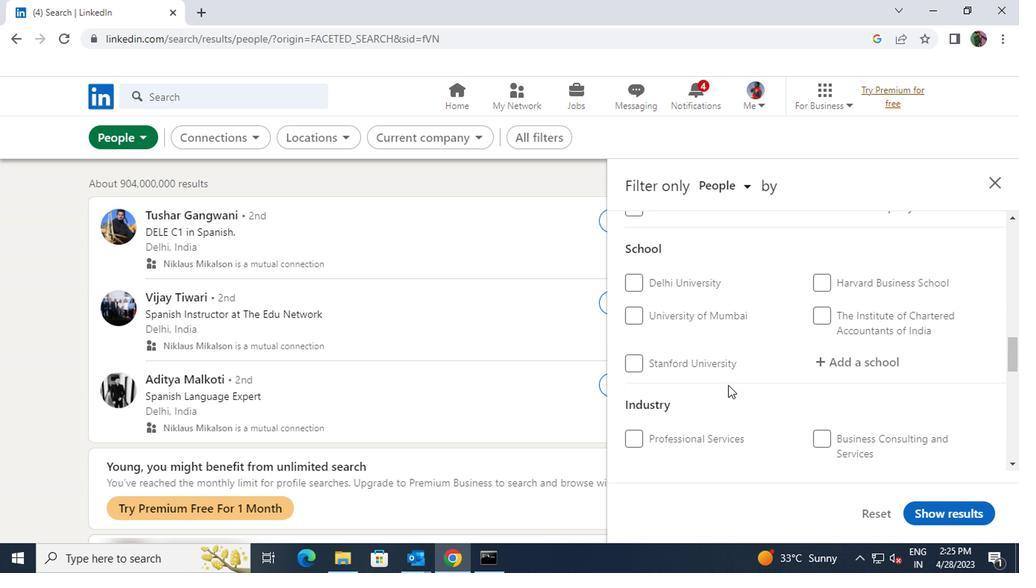 
Action: Mouse scrolled (724, 387) with delta (0, 0)
Screenshot: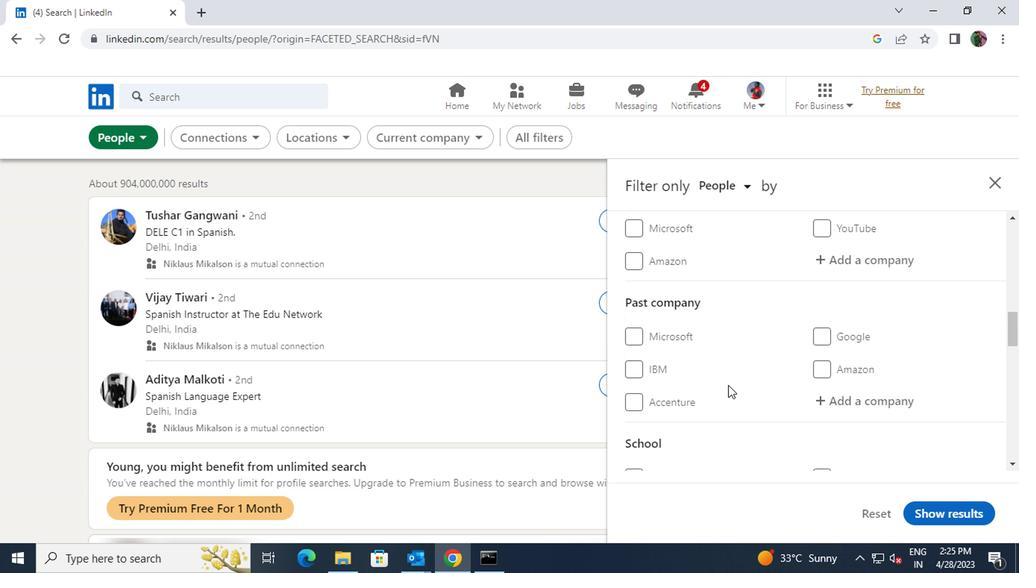 
Action: Mouse scrolled (724, 387) with delta (0, 0)
Screenshot: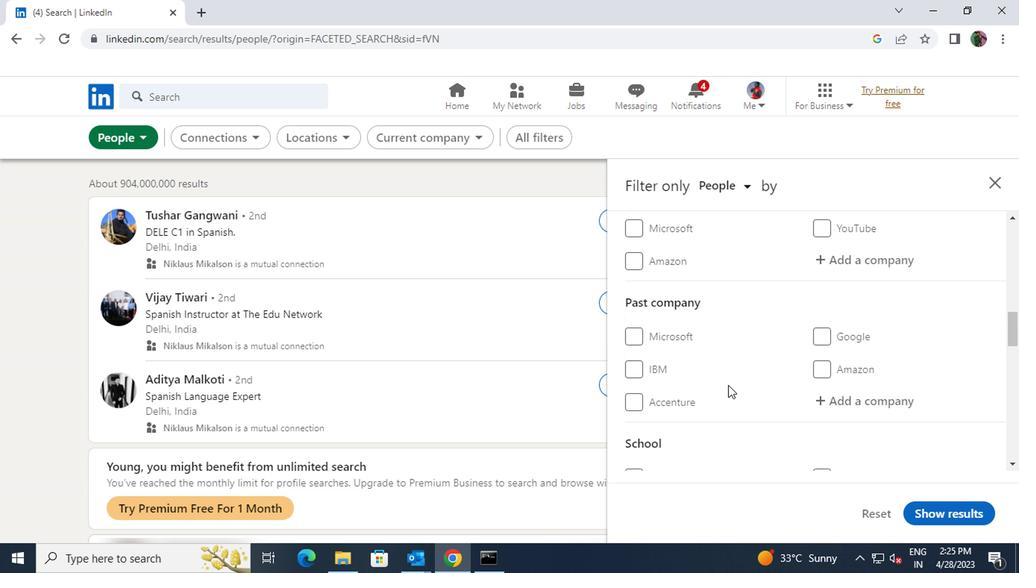 
Action: Mouse scrolled (724, 387) with delta (0, 0)
Screenshot: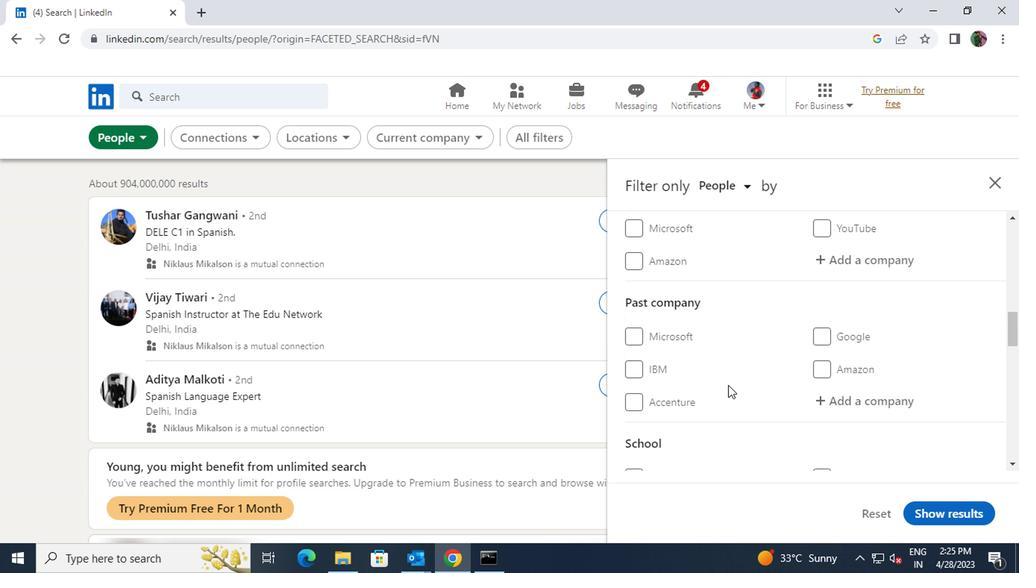 
Action: Mouse scrolled (724, 385) with delta (0, -1)
Screenshot: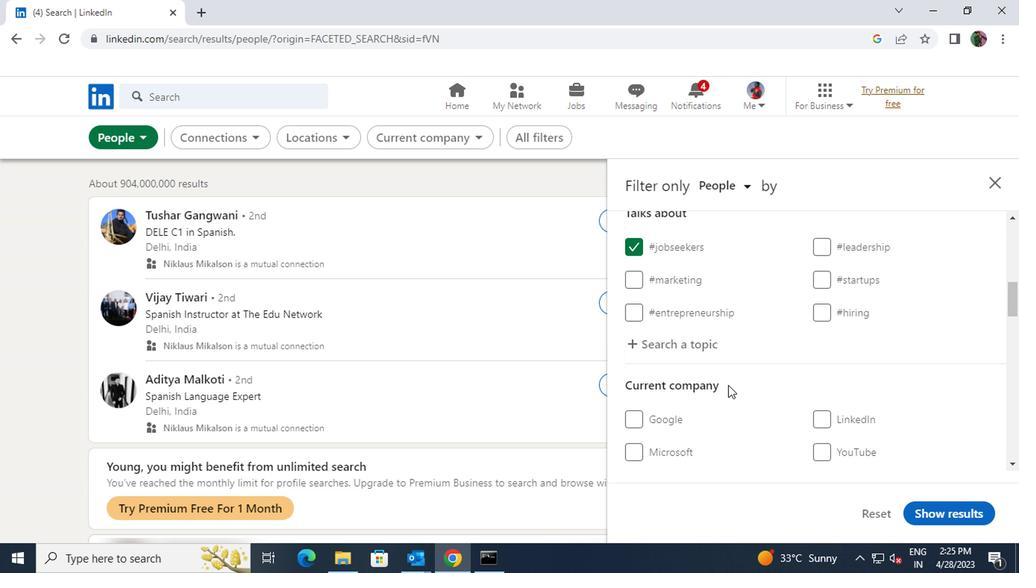 
Action: Mouse moved to (859, 413)
Screenshot: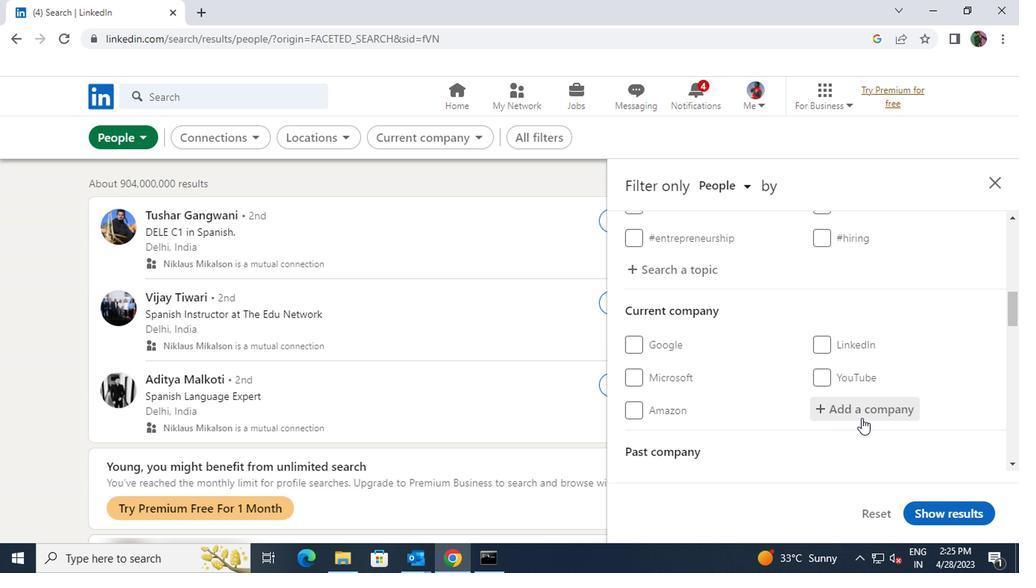 
Action: Mouse pressed left at (859, 413)
Screenshot: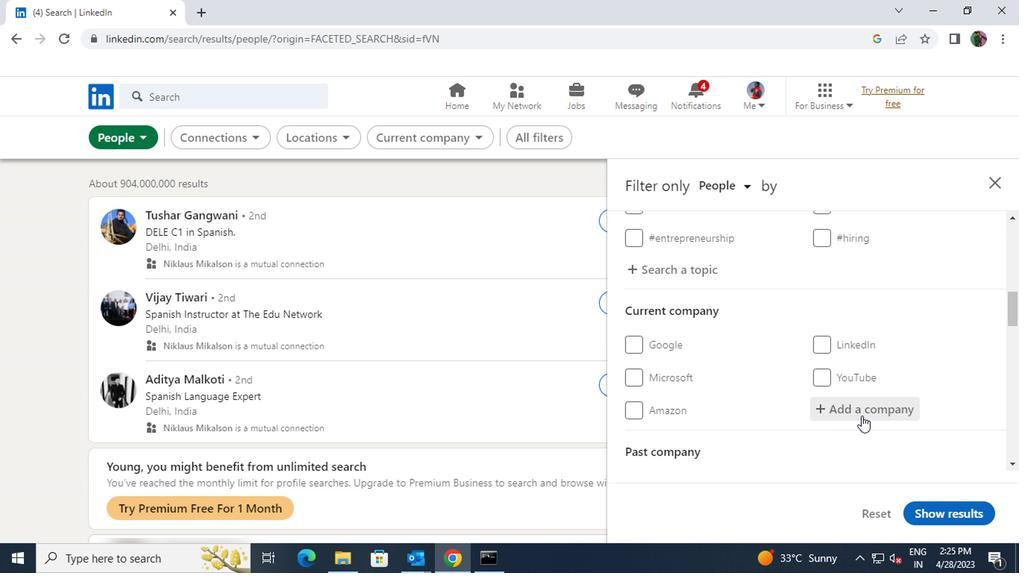 
Action: Mouse moved to (862, 409)
Screenshot: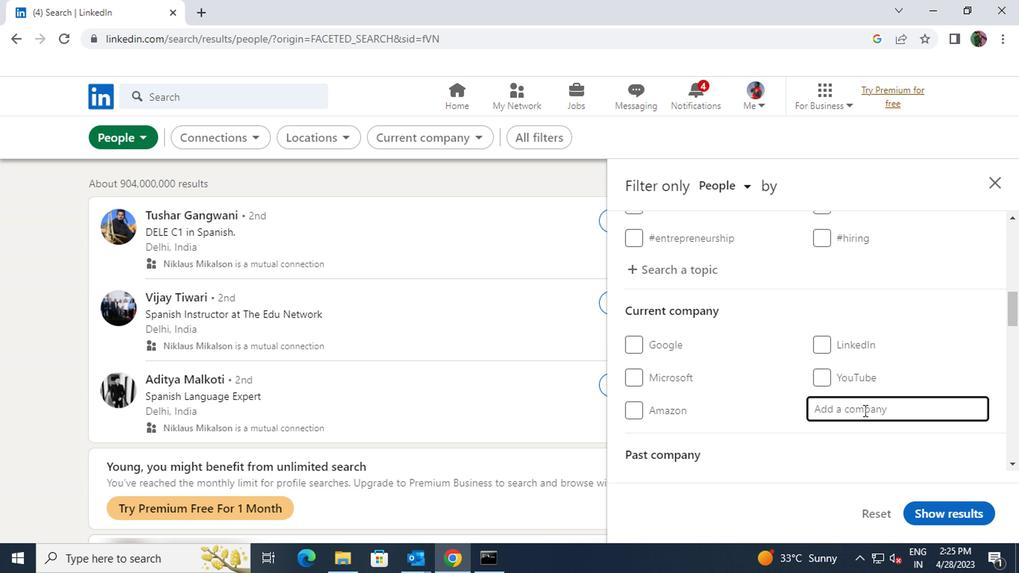 
Action: Key pressed <Key.shift>OPEN<Key.space><Key.shift>TEXT
Screenshot: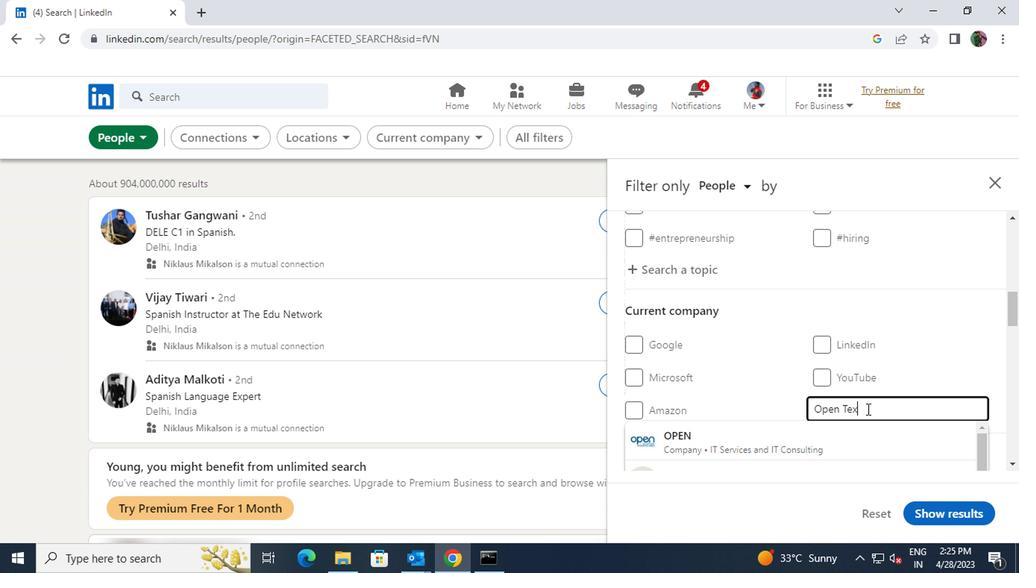 
Action: Mouse moved to (838, 431)
Screenshot: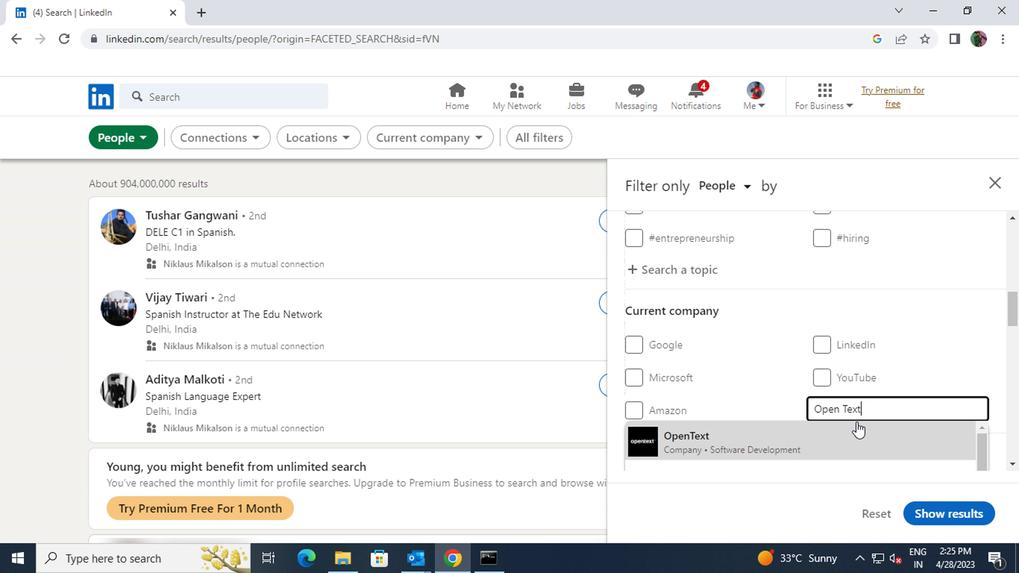 
Action: Mouse pressed left at (838, 431)
Screenshot: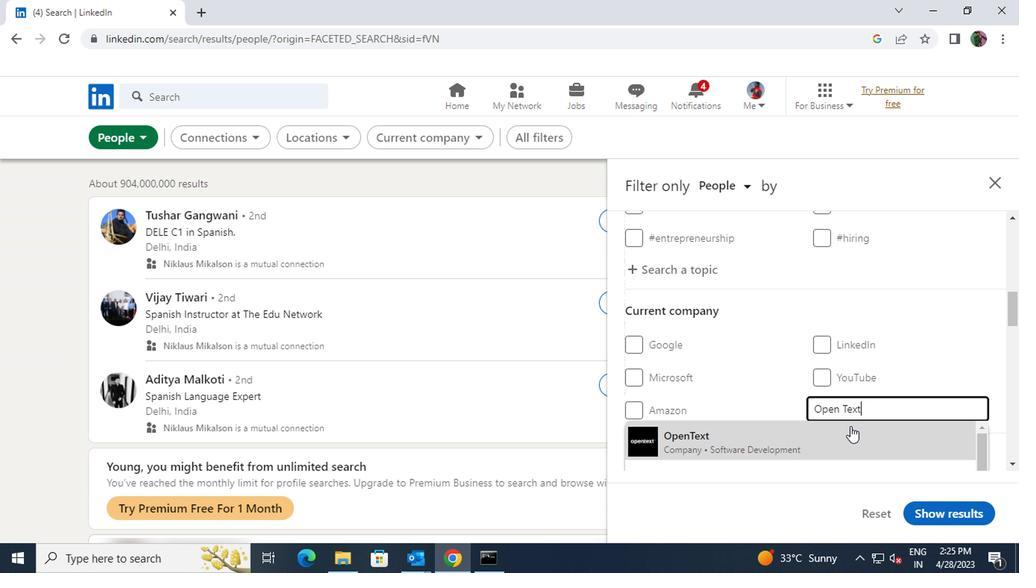 
Action: Mouse moved to (839, 417)
Screenshot: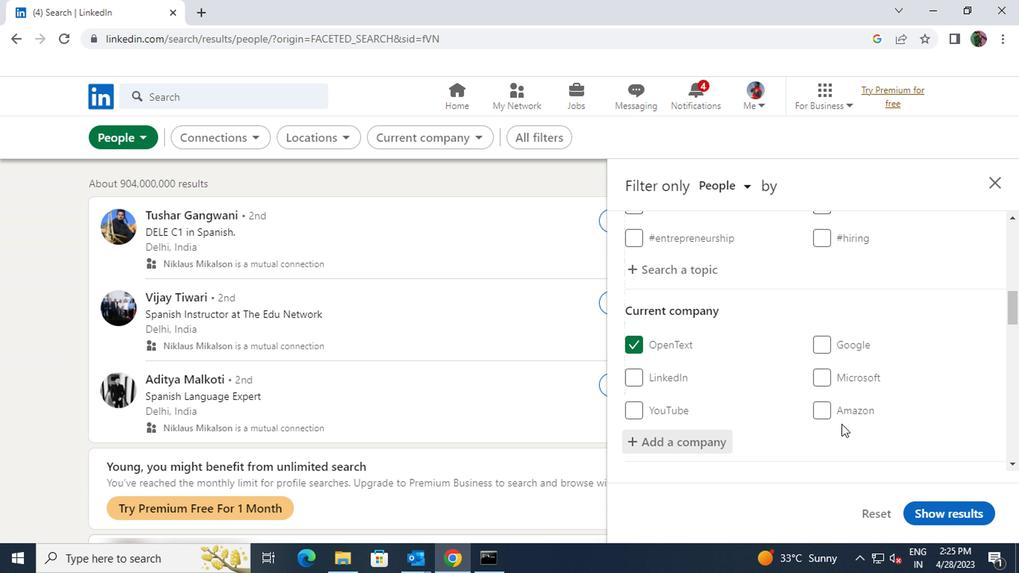 
Action: Mouse scrolled (839, 416) with delta (0, 0)
Screenshot: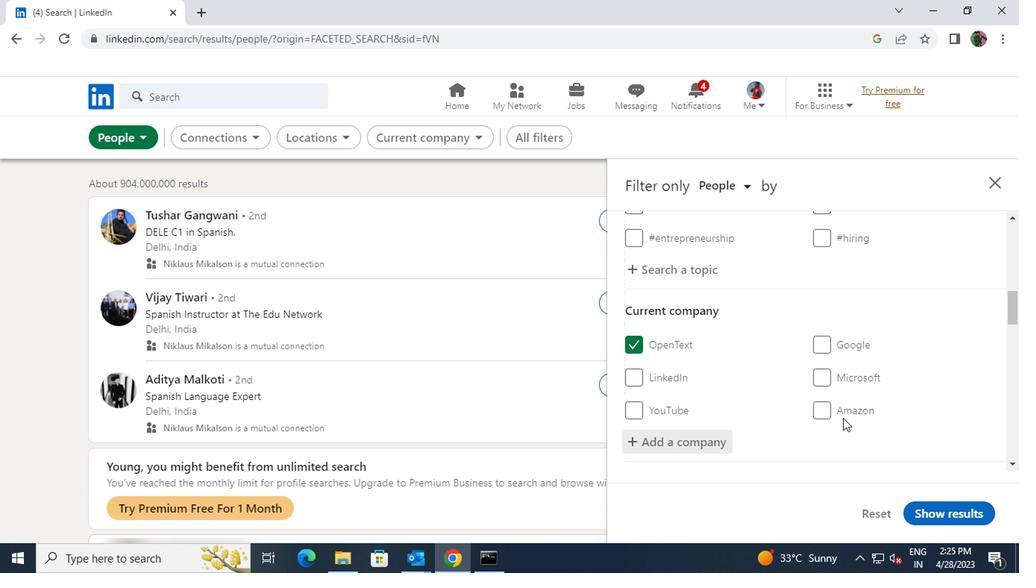 
Action: Mouse scrolled (839, 416) with delta (0, 0)
Screenshot: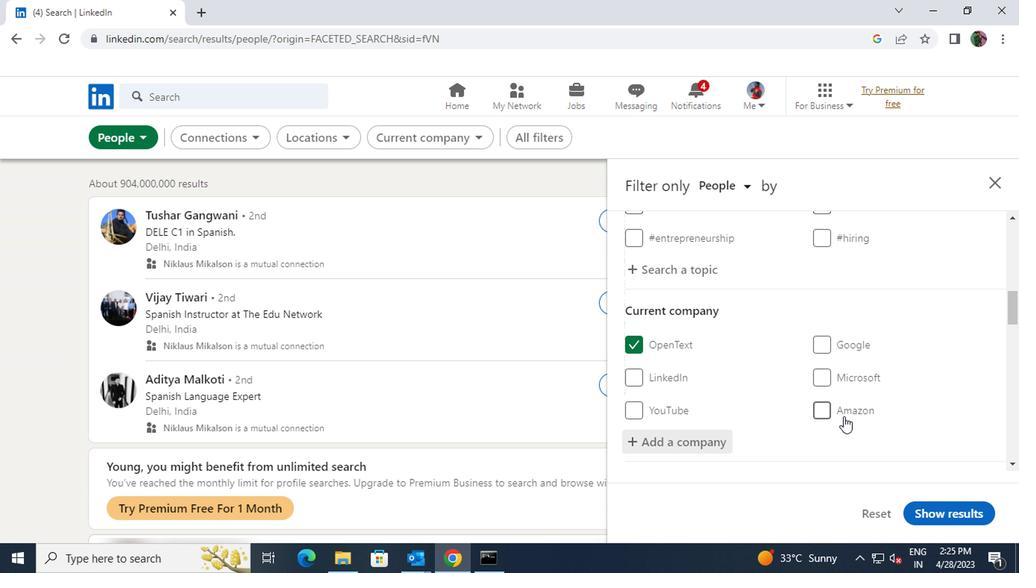 
Action: Mouse scrolled (839, 416) with delta (0, 0)
Screenshot: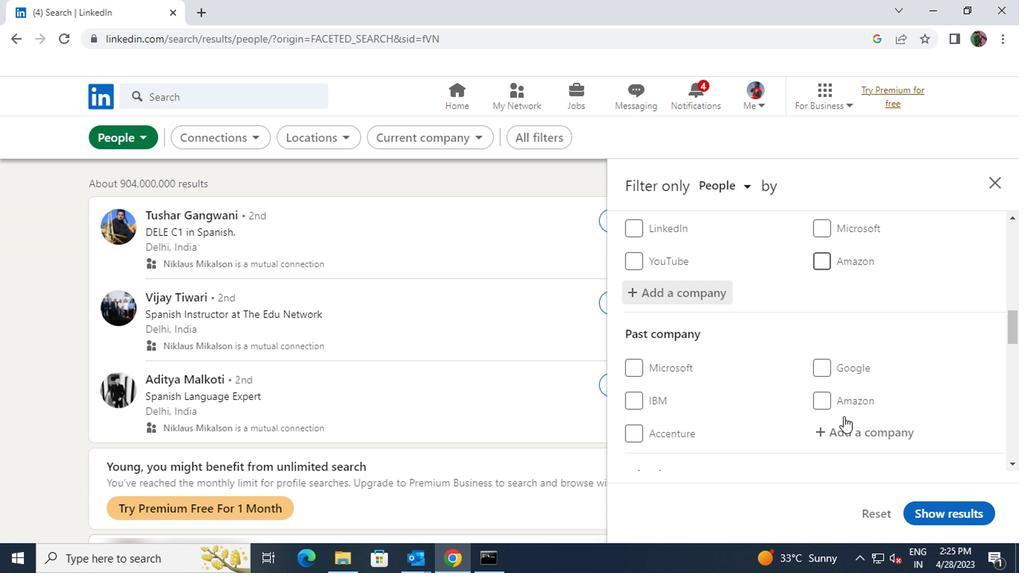 
Action: Mouse scrolled (839, 416) with delta (0, 0)
Screenshot: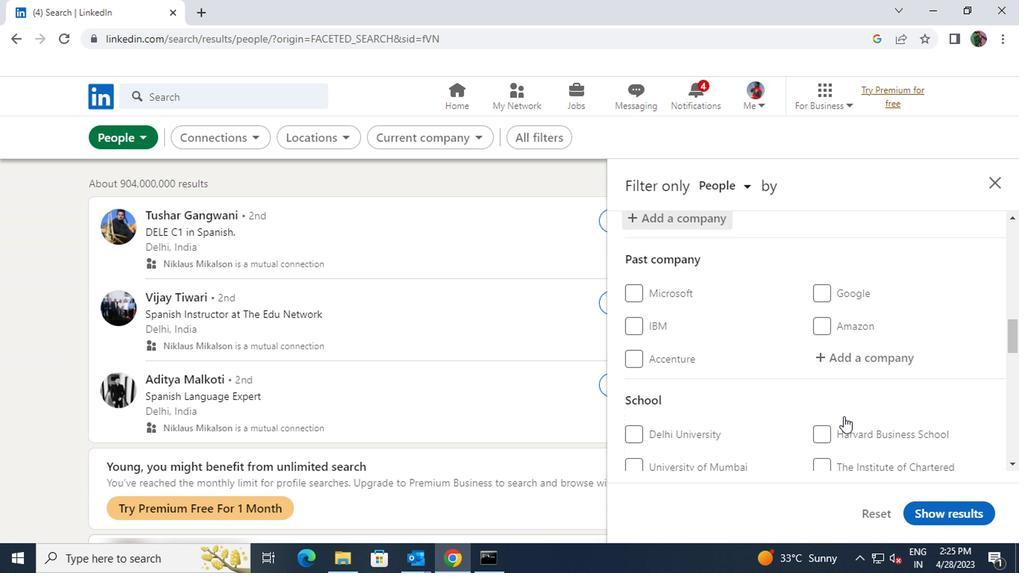 
Action: Mouse moved to (847, 438)
Screenshot: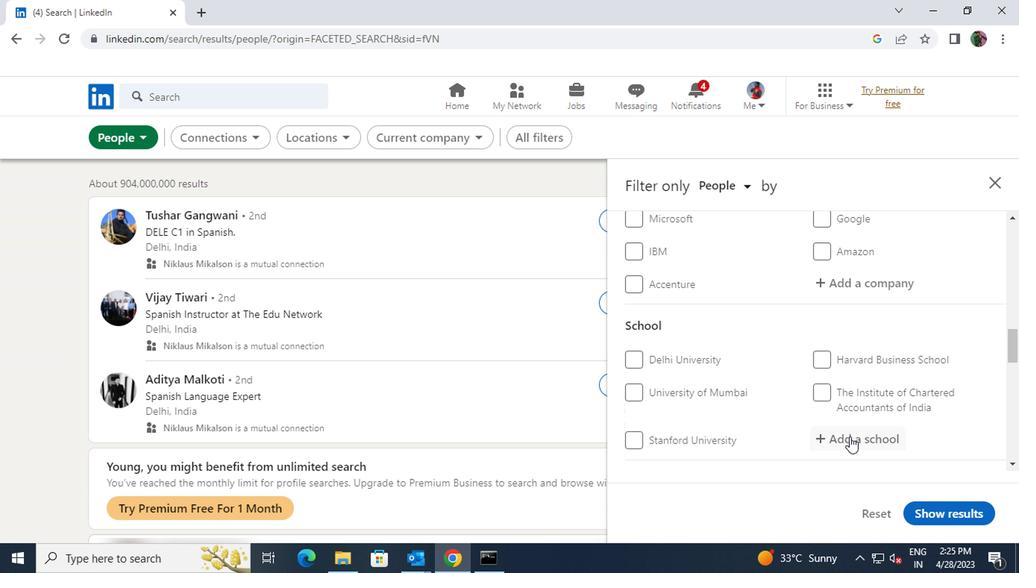 
Action: Mouse pressed left at (847, 438)
Screenshot: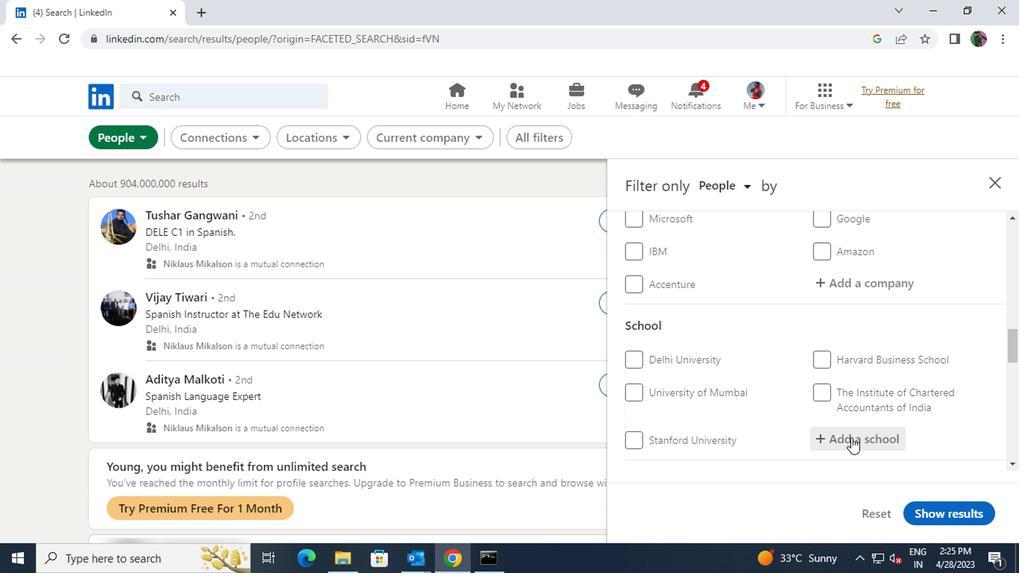 
Action: Mouse moved to (854, 433)
Screenshot: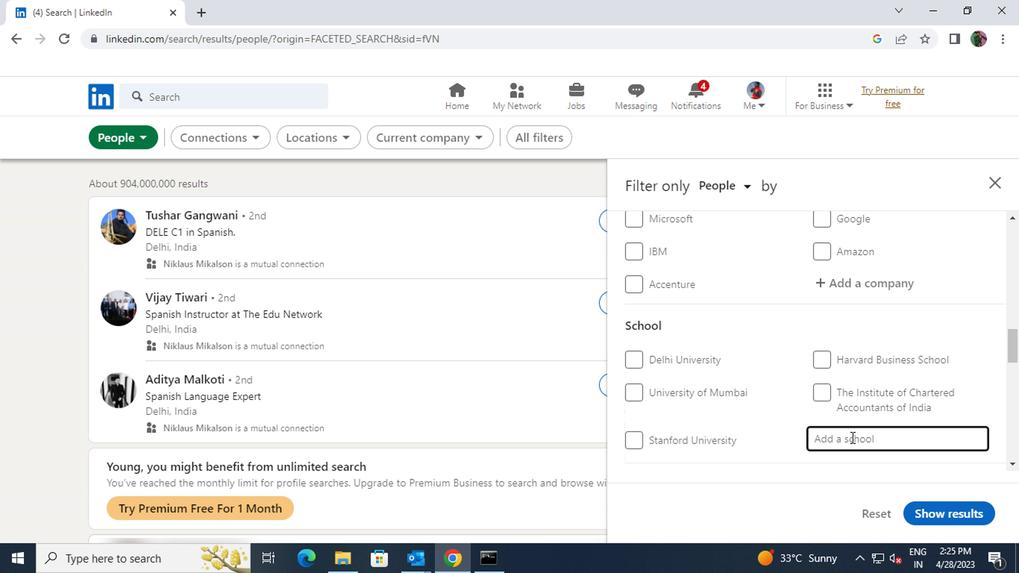 
Action: Key pressed <Key.shift><Key.shift><Key.shift><Key.shift><Key.shift><Key.shift><Key.shift><Key.shift><Key.shift><Key.shift><Key.shift><Key.shift><Key.shift>SRK
Screenshot: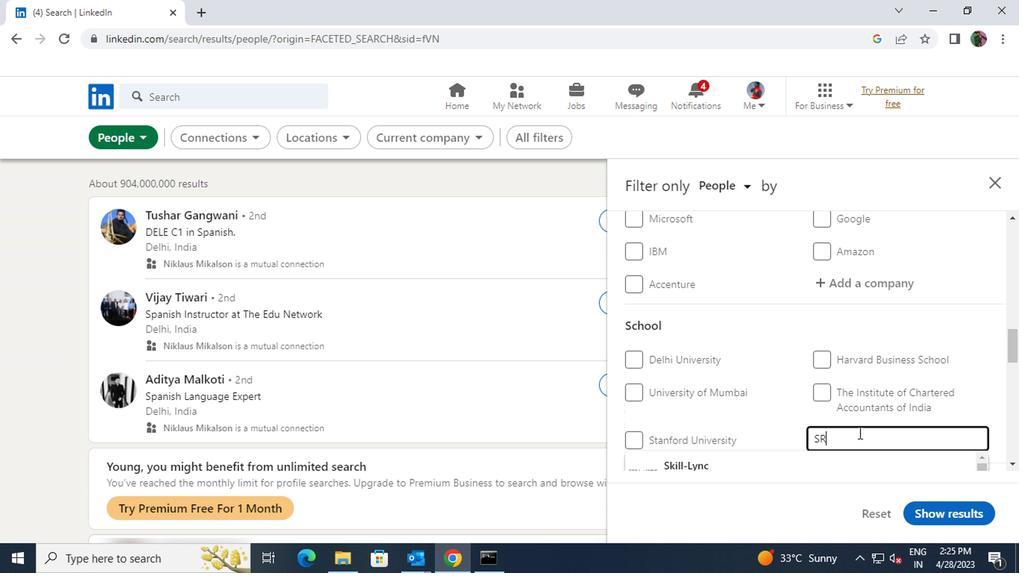 
Action: Mouse moved to (837, 378)
Screenshot: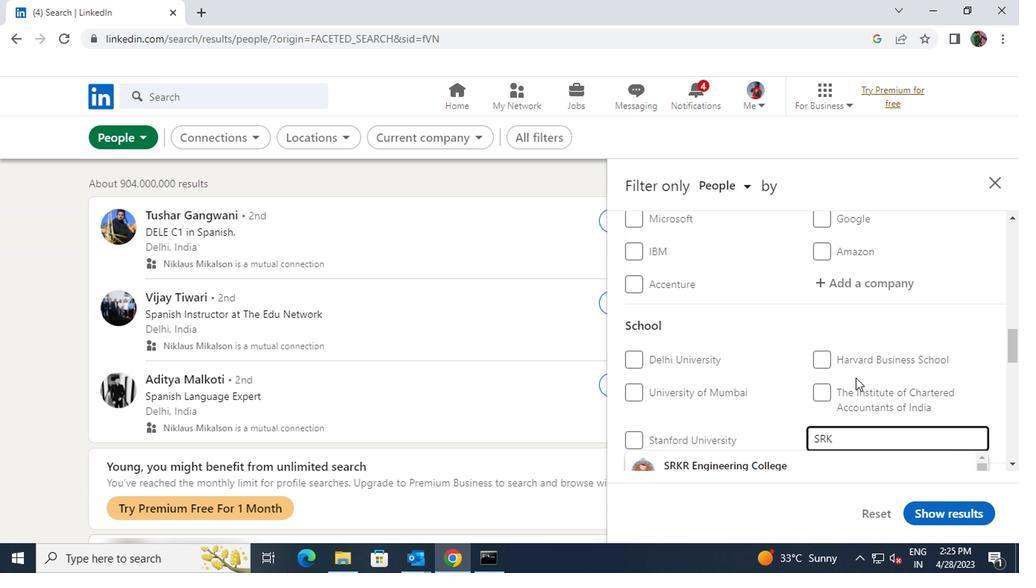 
Action: Mouse scrolled (837, 377) with delta (0, 0)
Screenshot: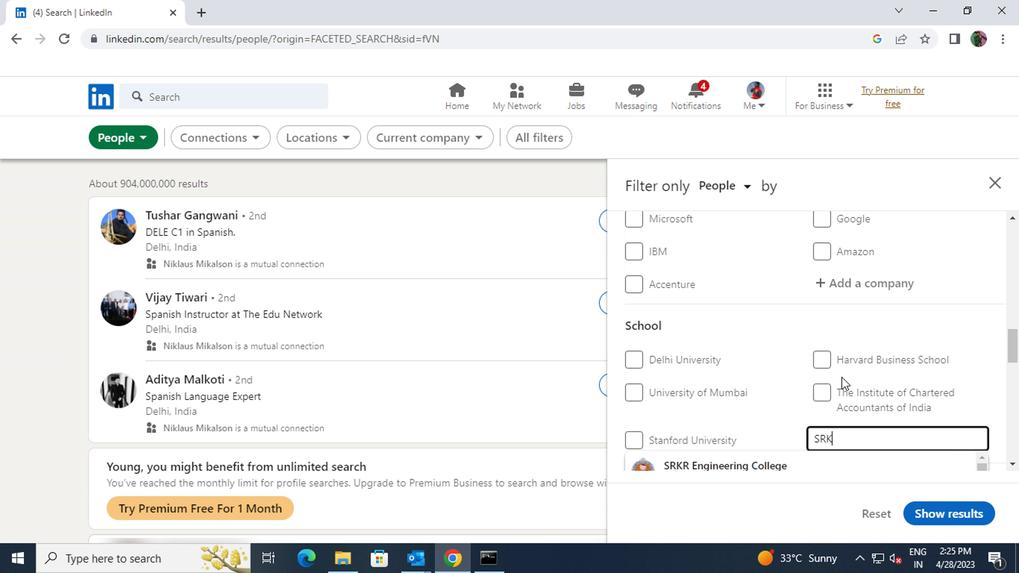 
Action: Mouse scrolled (837, 377) with delta (0, 0)
Screenshot: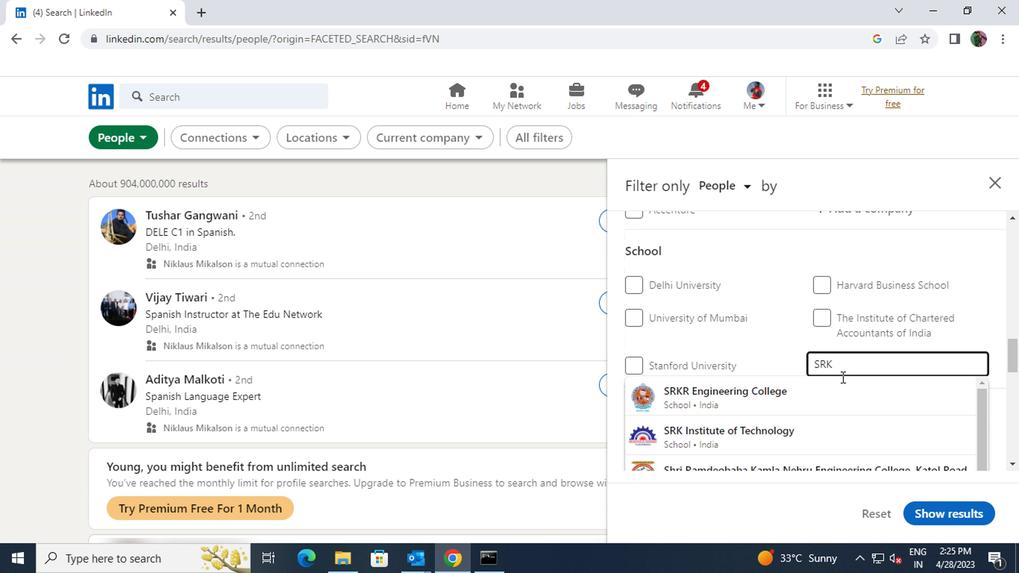 
Action: Mouse scrolled (837, 378) with delta (0, 0)
Screenshot: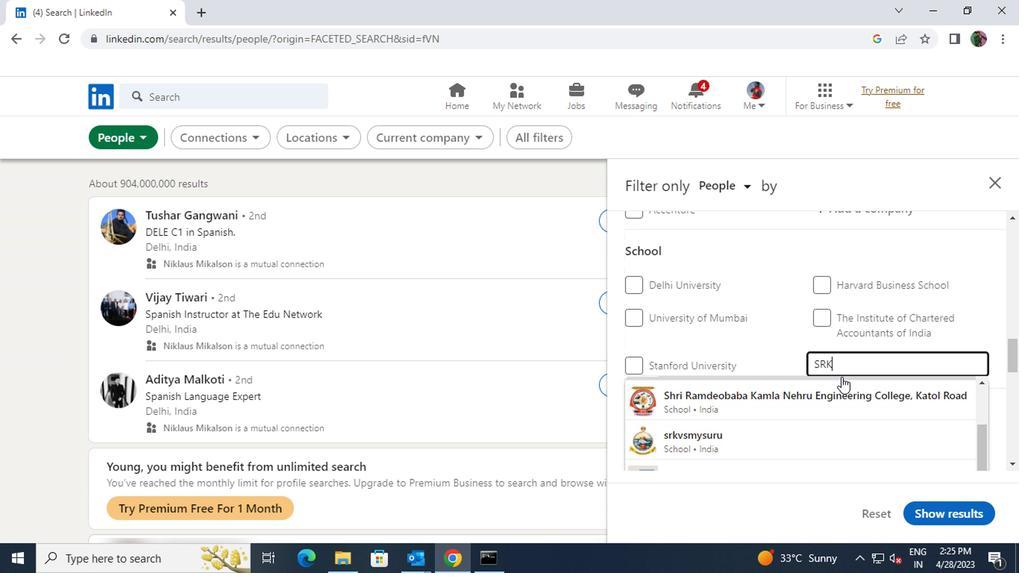 
Action: Mouse moved to (827, 419)
Screenshot: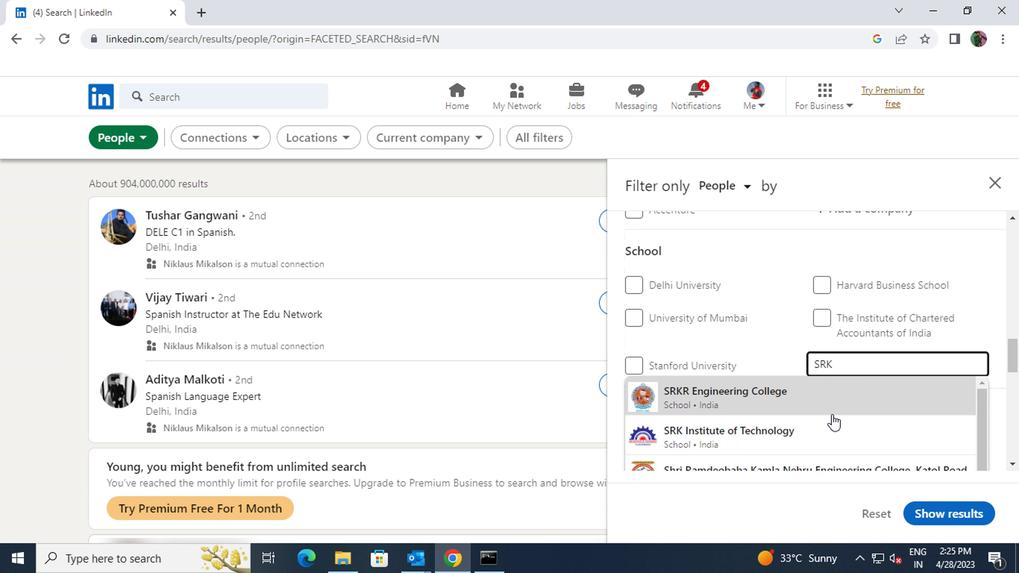 
Action: Mouse pressed left at (827, 419)
Screenshot: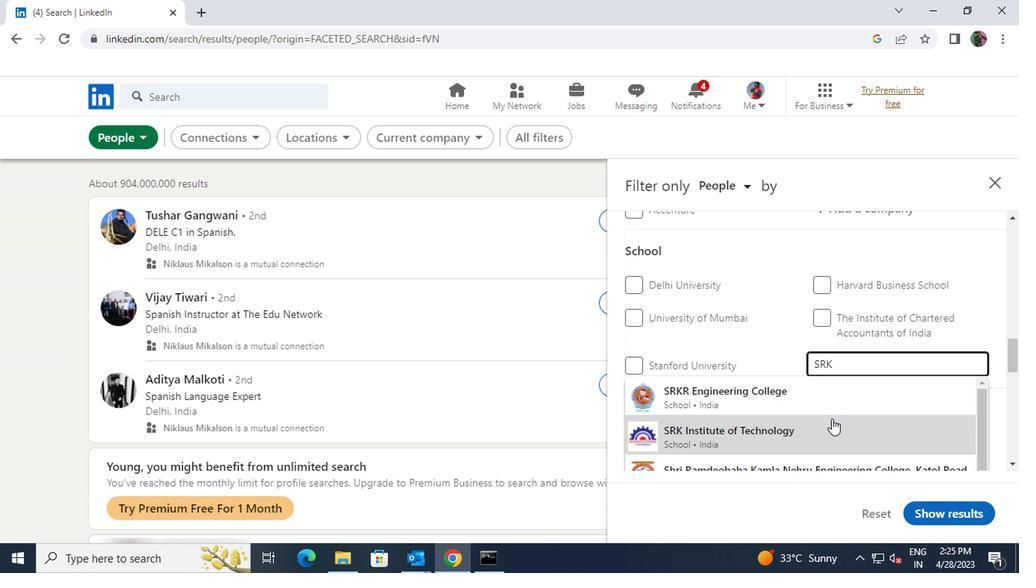 
Action: Mouse moved to (827, 416)
Screenshot: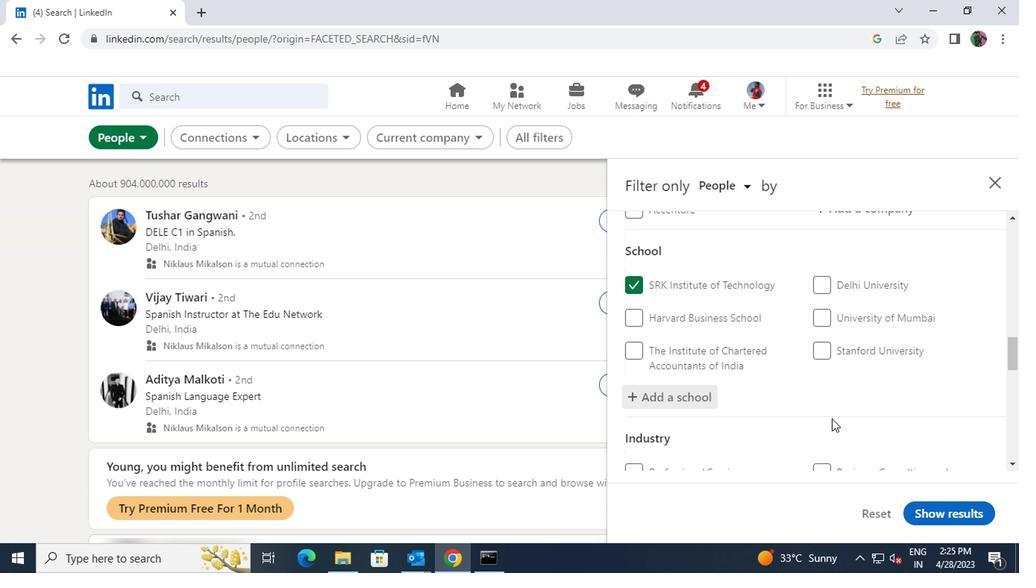 
Action: Mouse scrolled (827, 415) with delta (0, -1)
Screenshot: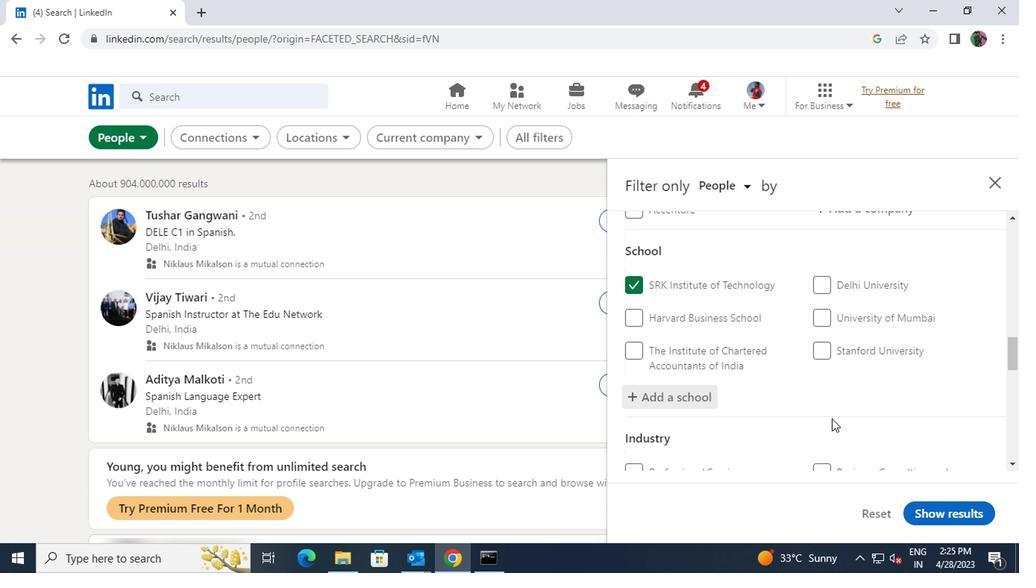 
Action: Mouse scrolled (827, 415) with delta (0, -1)
Screenshot: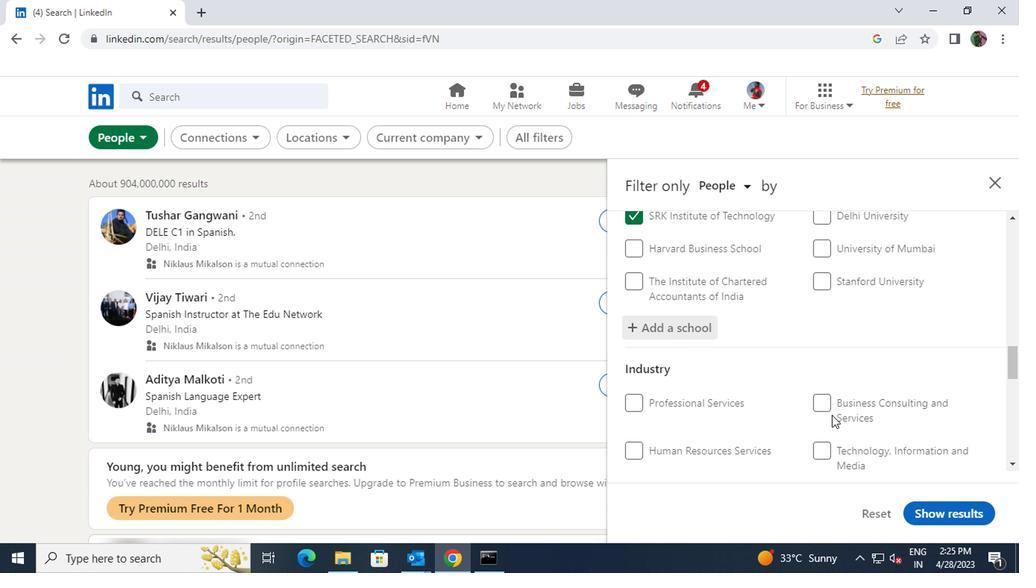 
Action: Mouse moved to (828, 413)
Screenshot: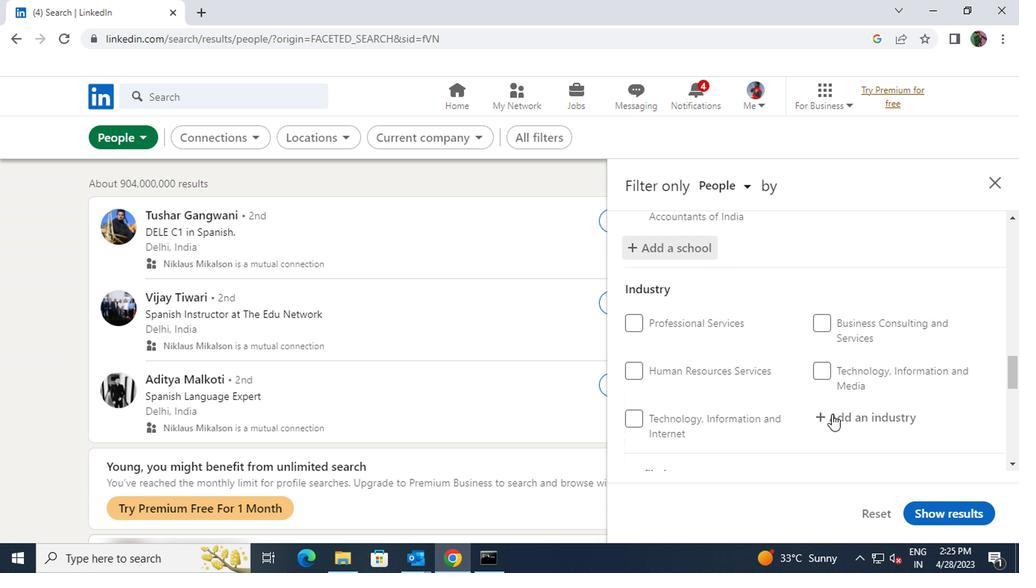 
Action: Mouse scrolled (828, 412) with delta (0, 0)
Screenshot: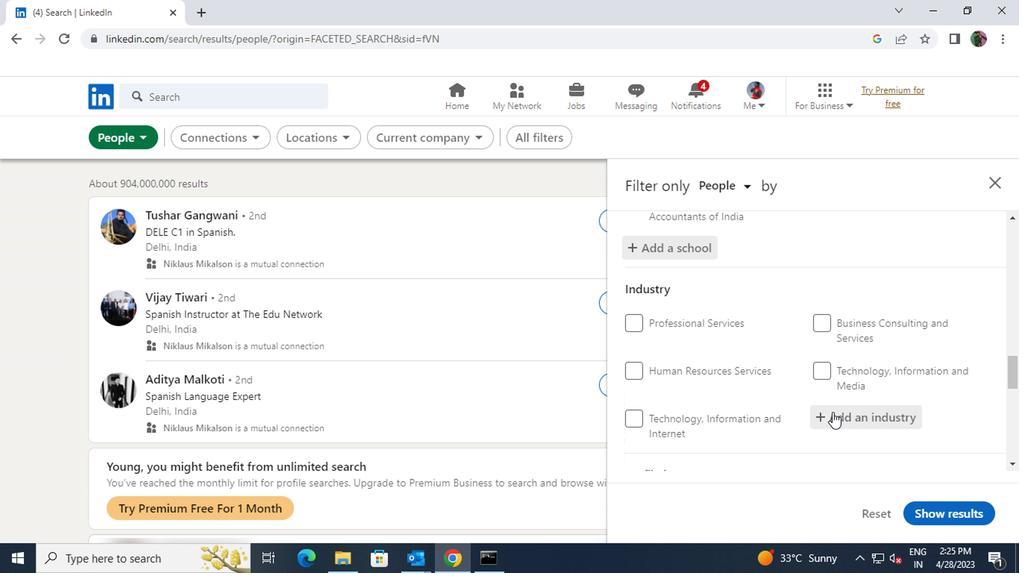 
Action: Mouse moved to (844, 348)
Screenshot: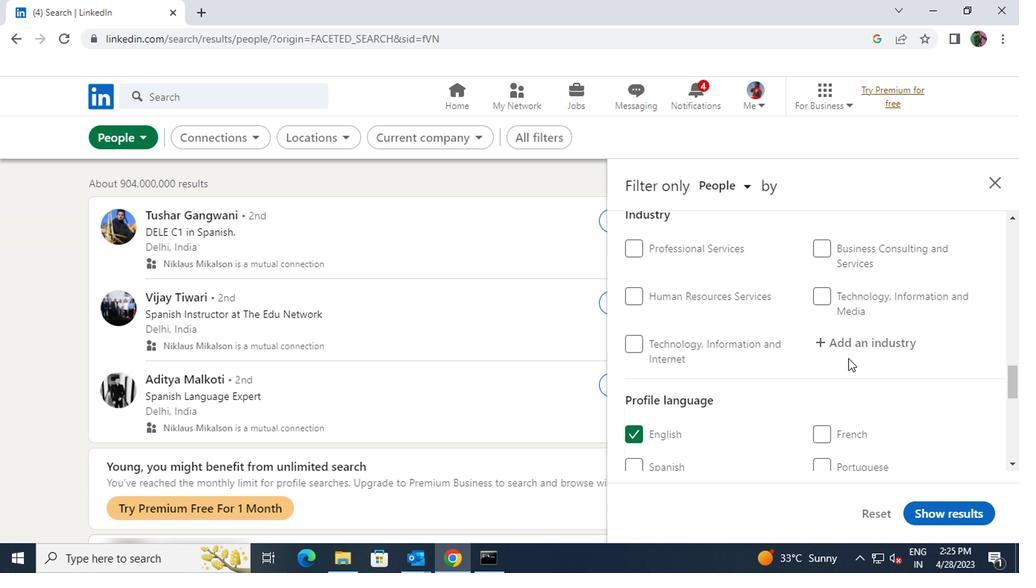 
Action: Mouse pressed left at (844, 348)
Screenshot: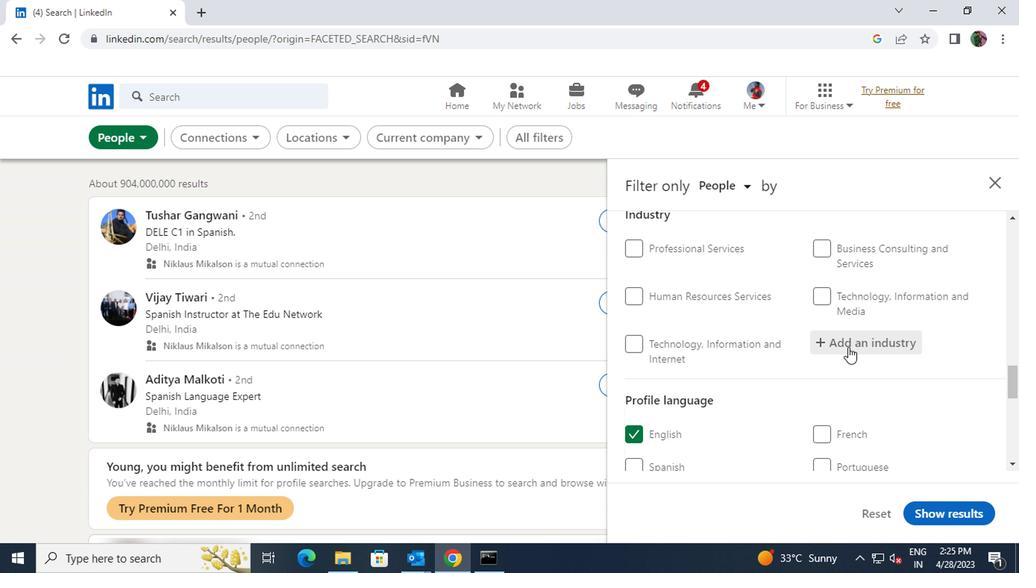 
Action: Key pressed <Key.shift>SATELLITE
Screenshot: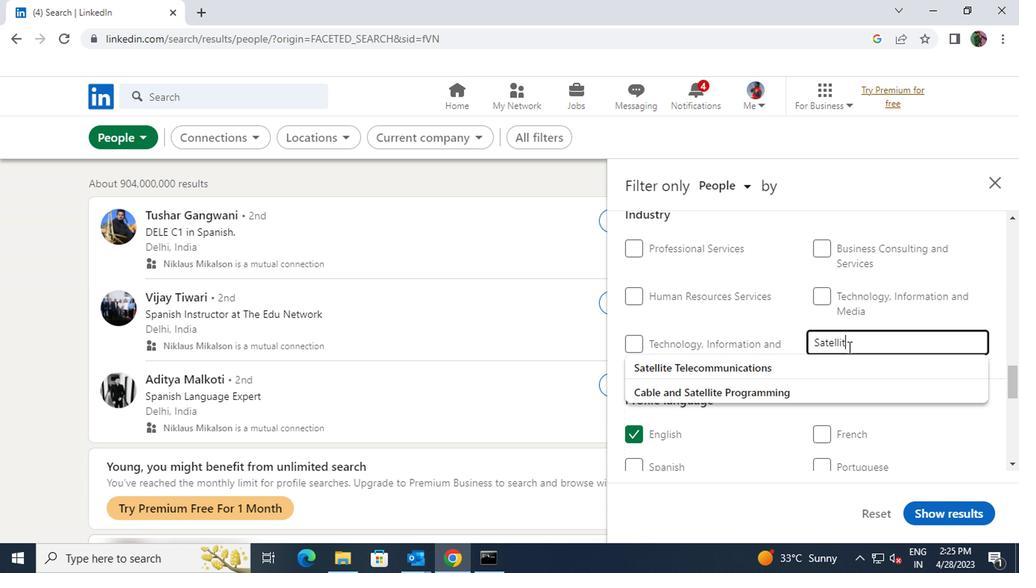 
Action: Mouse moved to (829, 362)
Screenshot: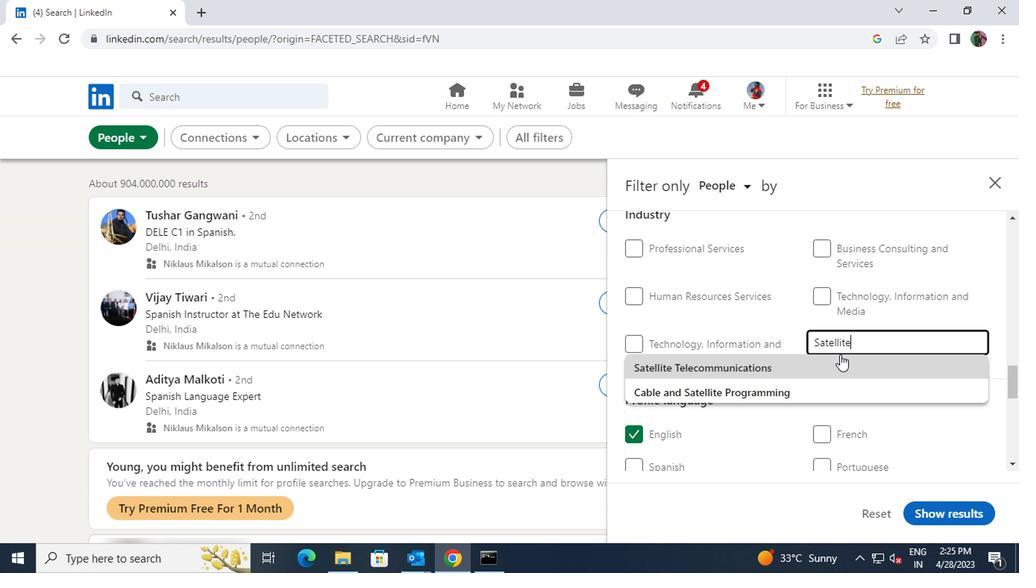 
Action: Mouse pressed left at (829, 362)
Screenshot: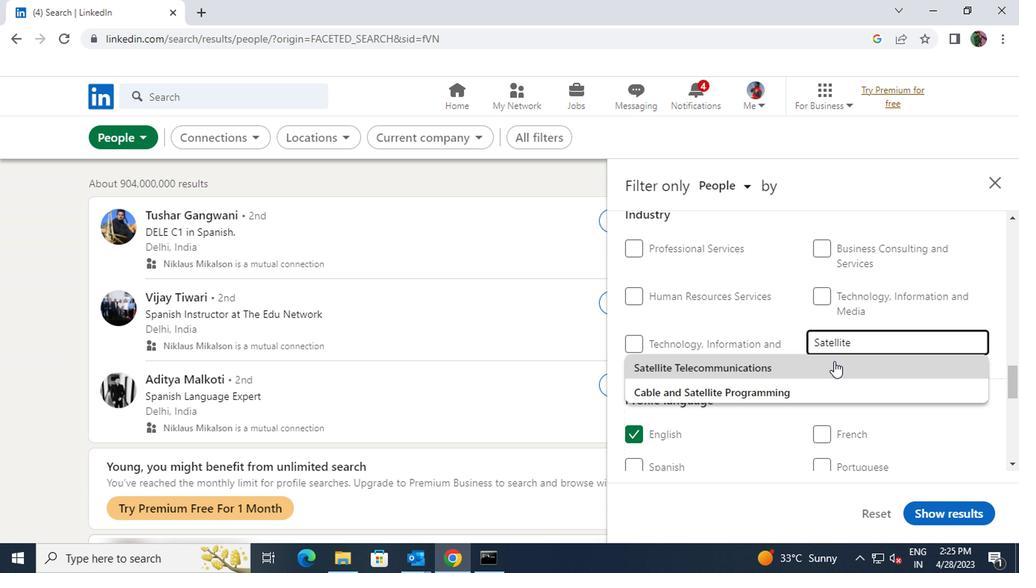 
Action: Mouse scrolled (829, 361) with delta (0, -1)
Screenshot: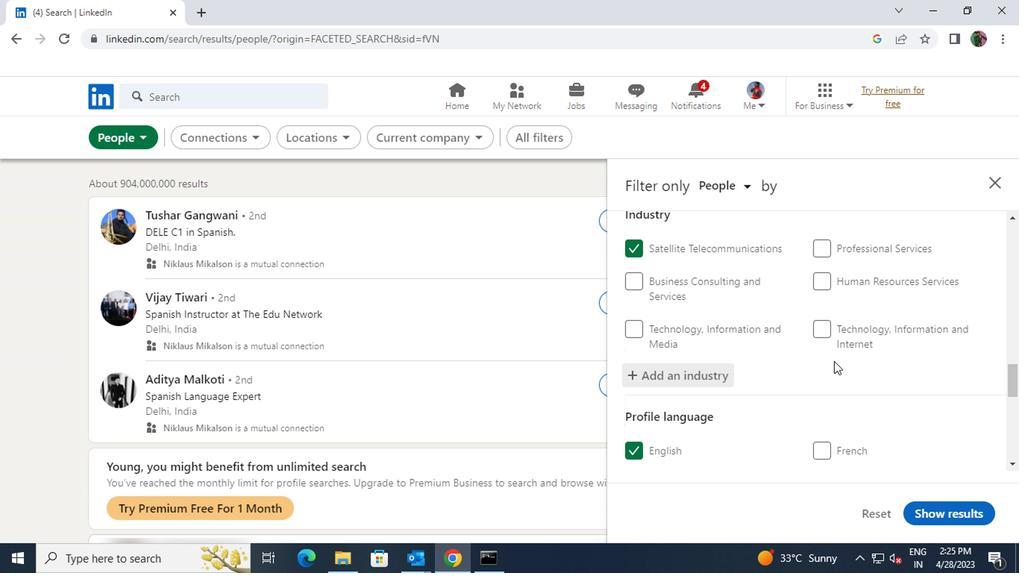 
Action: Mouse scrolled (829, 361) with delta (0, -1)
Screenshot: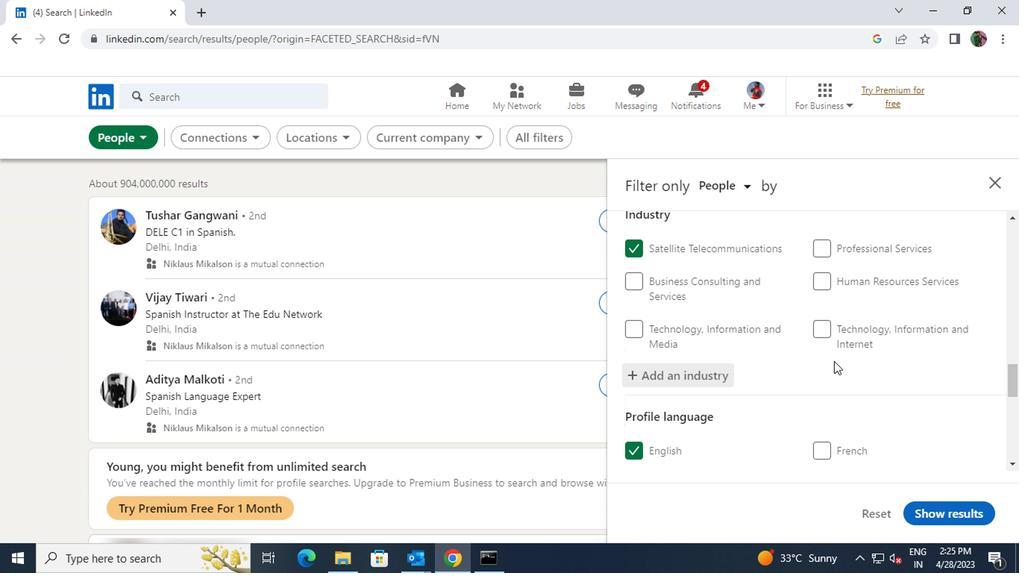 
Action: Mouse scrolled (829, 361) with delta (0, -1)
Screenshot: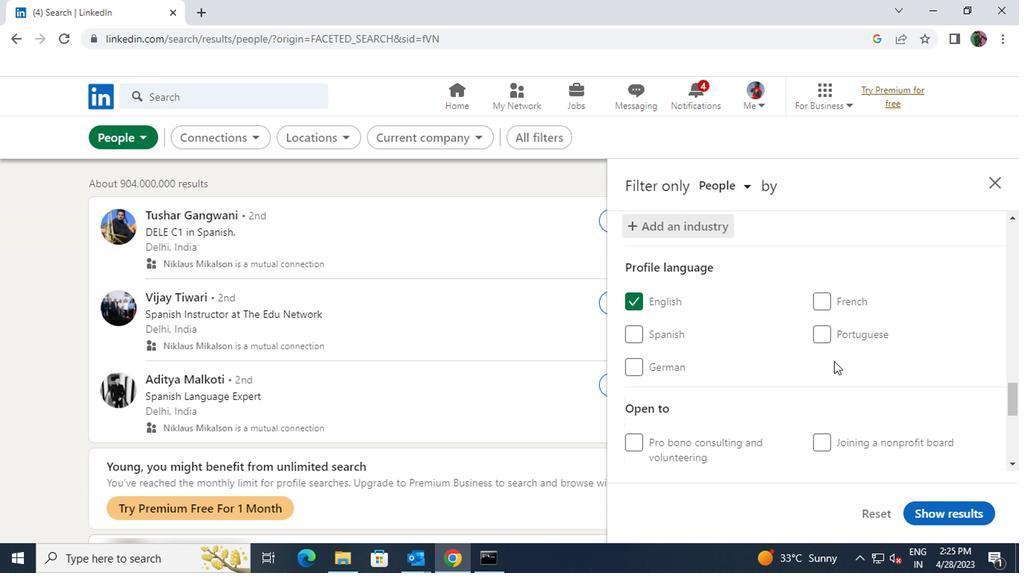 
Action: Mouse scrolled (829, 361) with delta (0, -1)
Screenshot: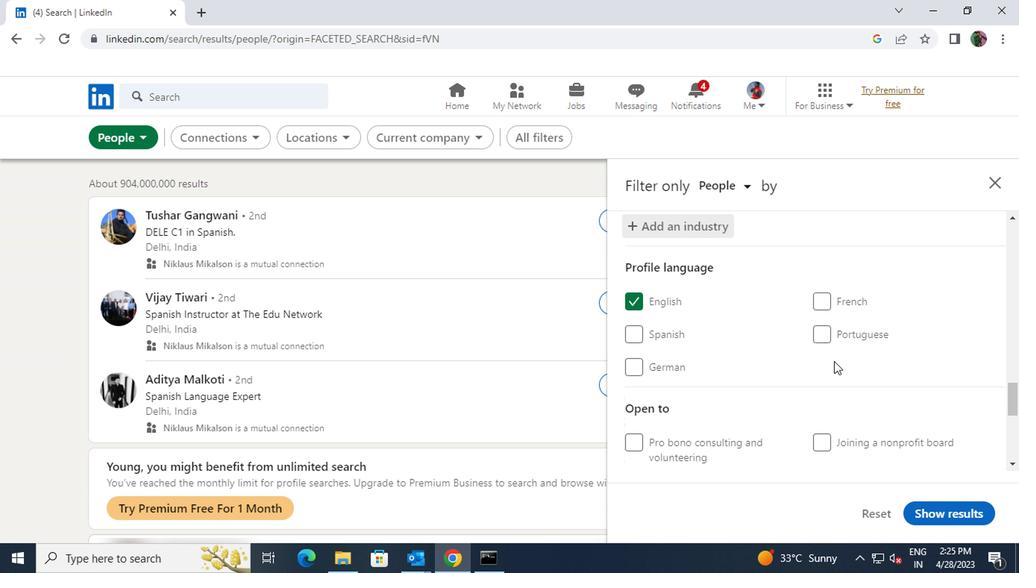 
Action: Mouse scrolled (829, 361) with delta (0, -1)
Screenshot: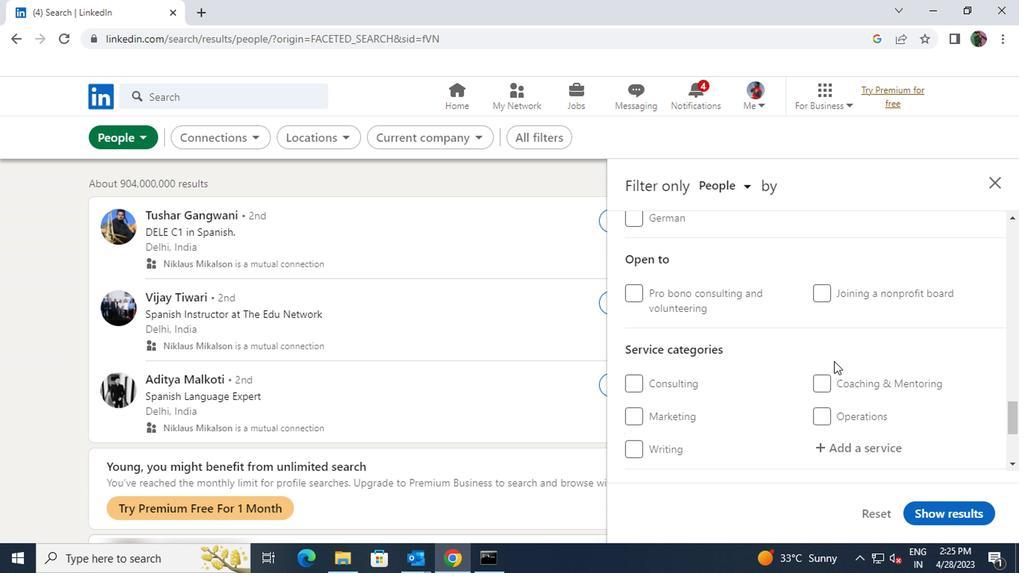 
Action: Mouse moved to (825, 365)
Screenshot: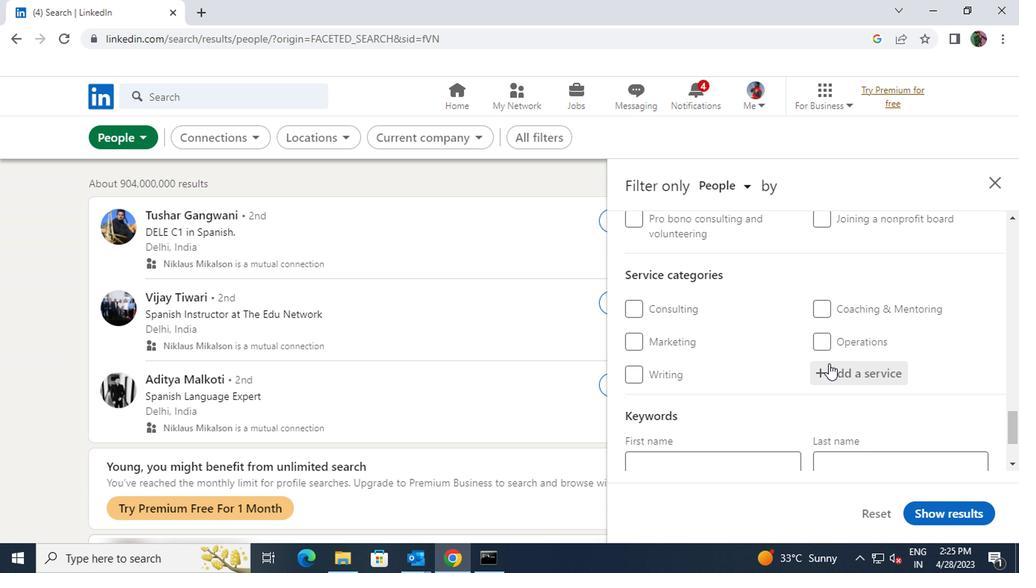 
Action: Mouse pressed left at (825, 365)
Screenshot: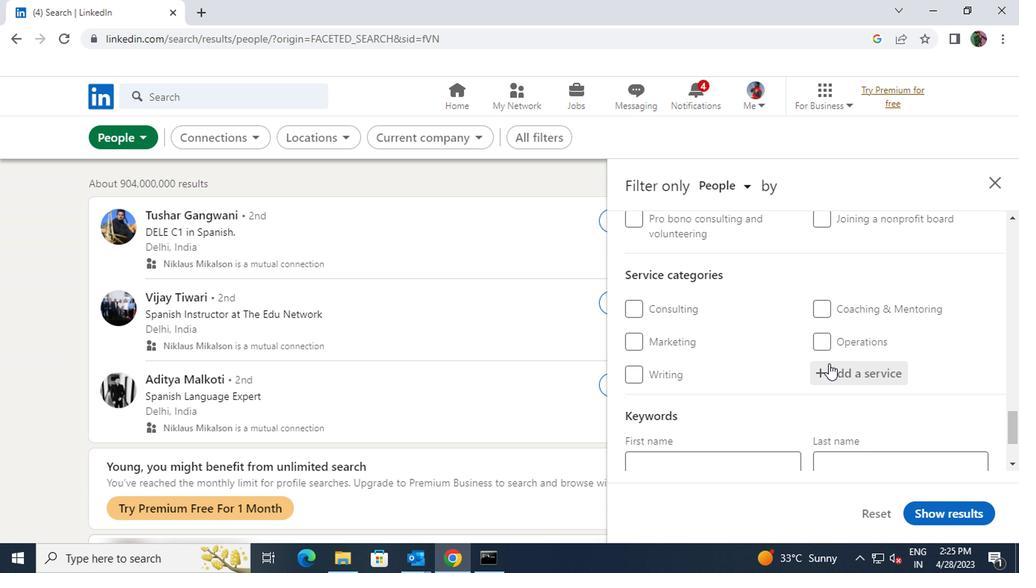 
Action: Key pressed <Key.shift>STRA
Screenshot: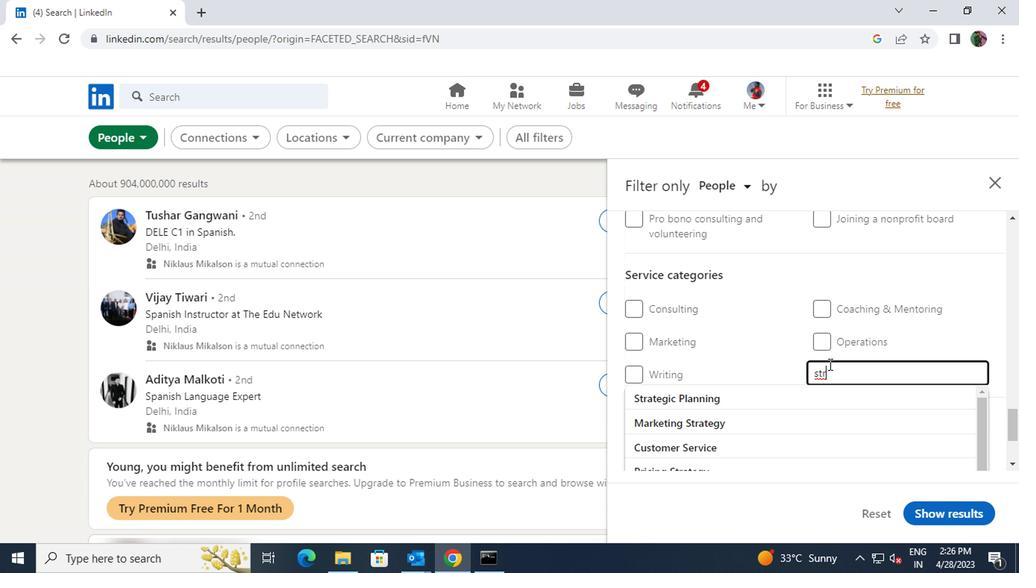 
Action: Mouse moved to (805, 397)
Screenshot: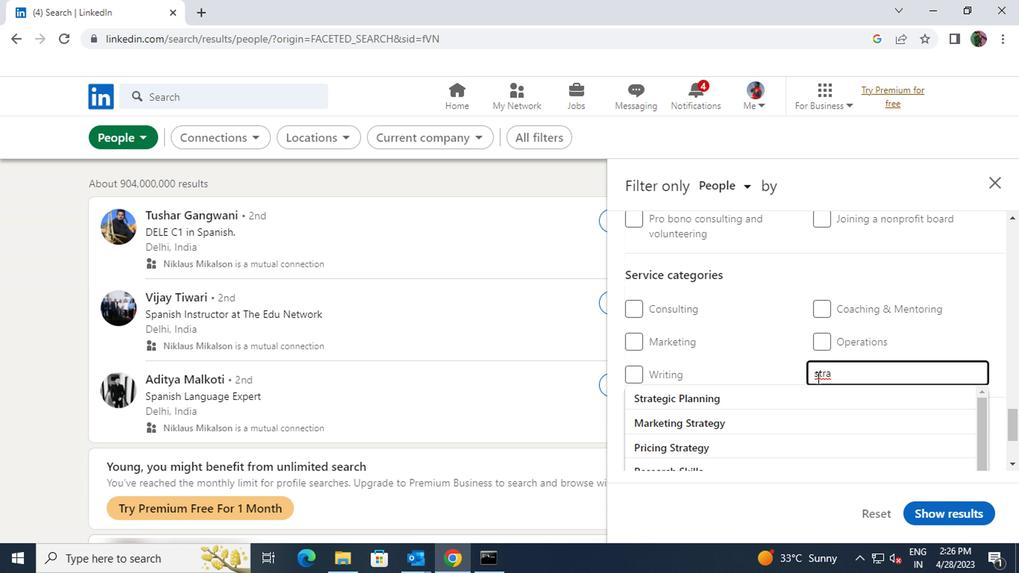 
Action: Mouse pressed left at (805, 397)
Screenshot: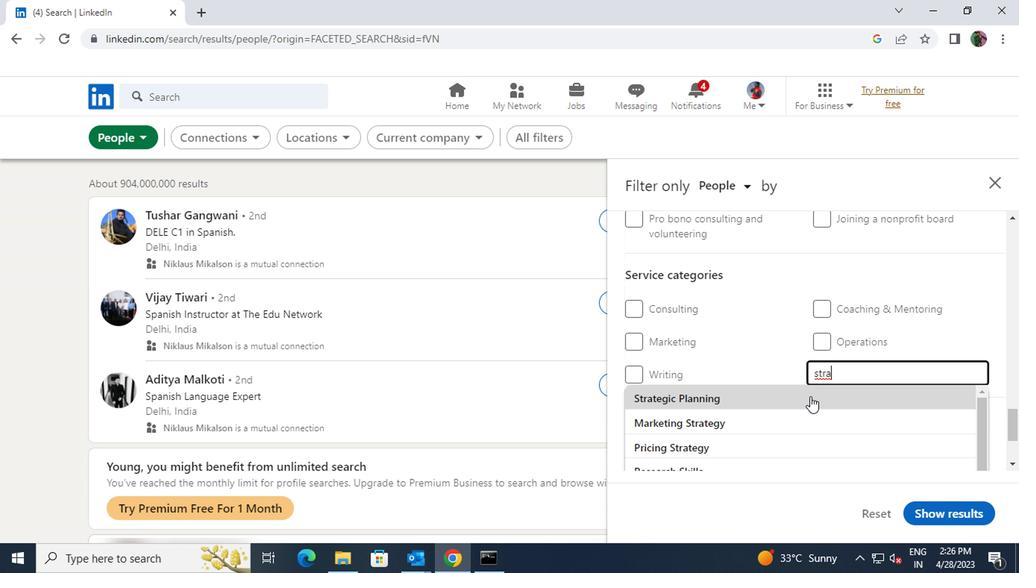 
Action: Mouse scrolled (805, 396) with delta (0, -1)
Screenshot: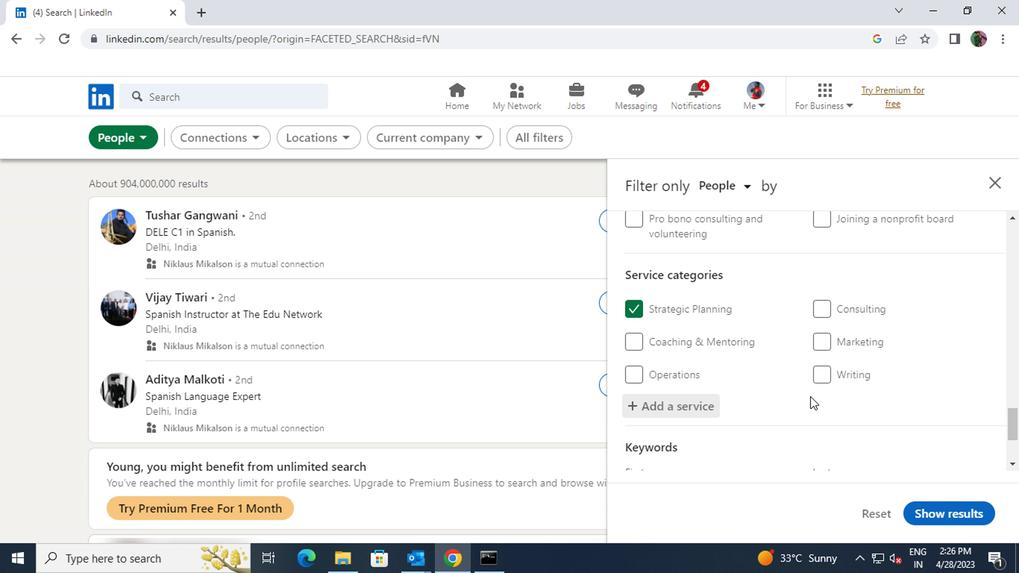 
Action: Mouse scrolled (805, 396) with delta (0, -1)
Screenshot: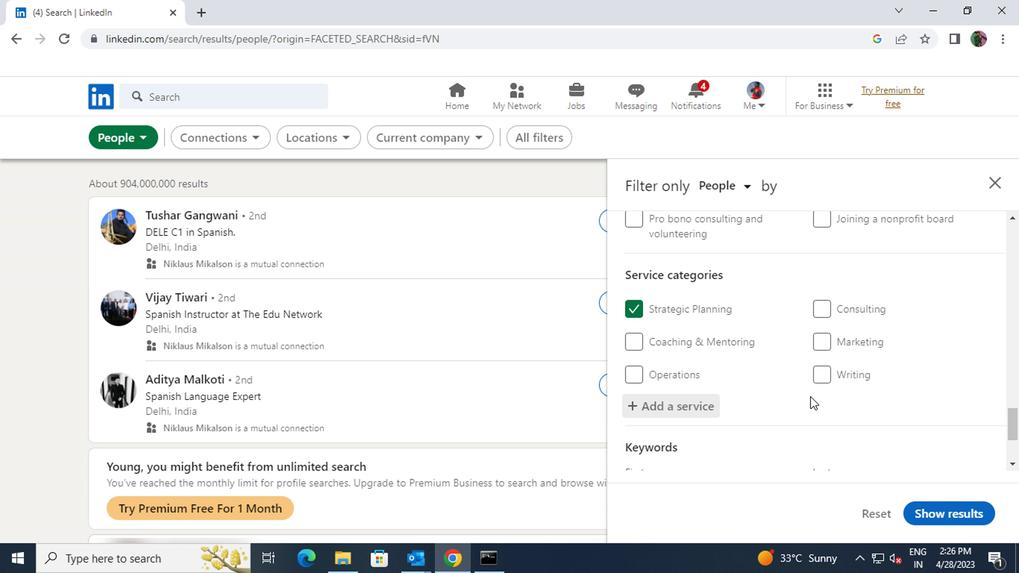 
Action: Mouse moved to (770, 405)
Screenshot: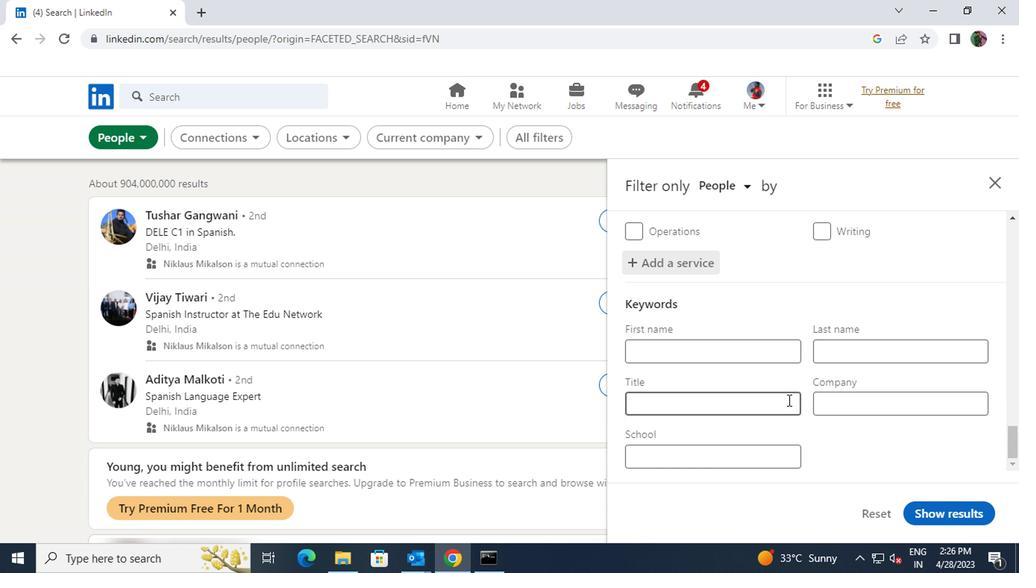 
Action: Mouse pressed left at (770, 405)
Screenshot: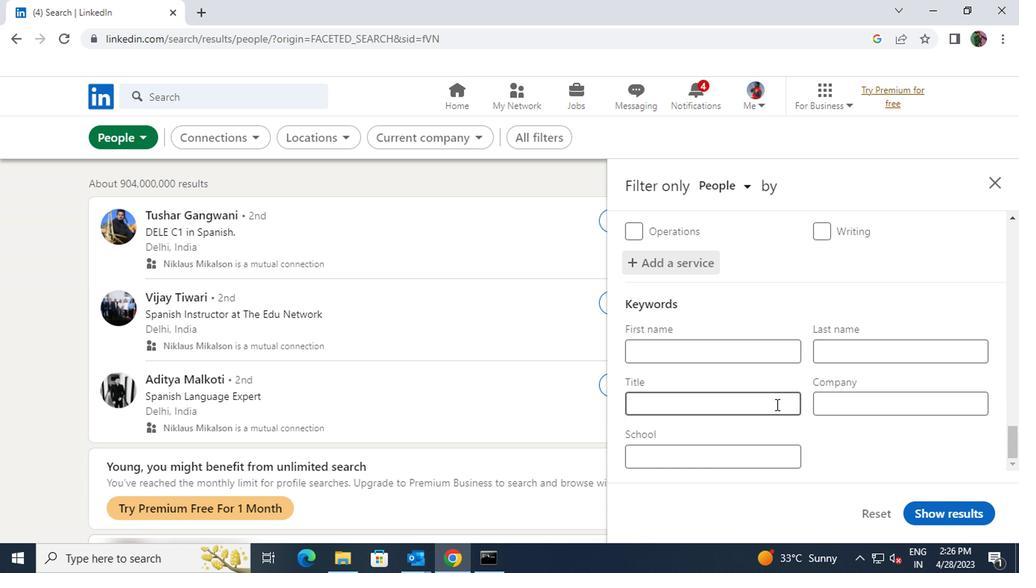 
Action: Key pressed <Key.shift>VIDEO<Key.space><Key.shift>OR<Key.space><Key.shift>FILM<Key.space><Key.shift>PRODUCER
Screenshot: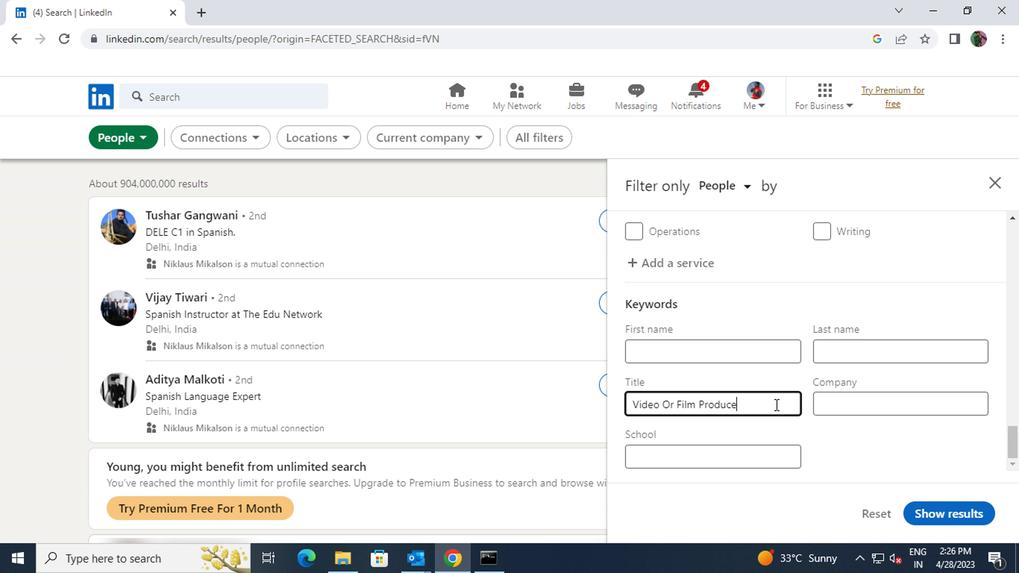 
Action: Mouse moved to (923, 517)
Screenshot: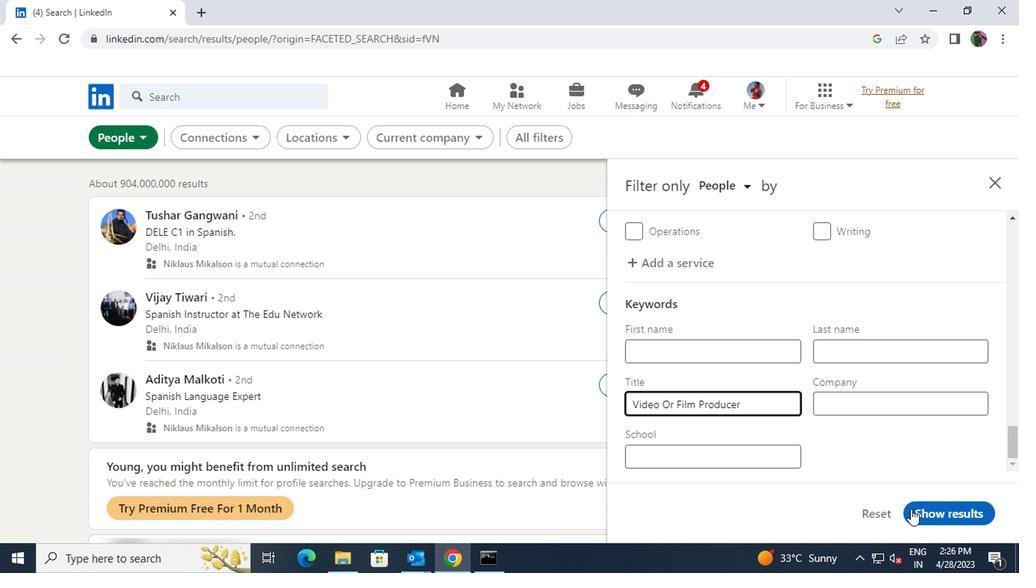 
Action: Mouse pressed left at (923, 517)
Screenshot: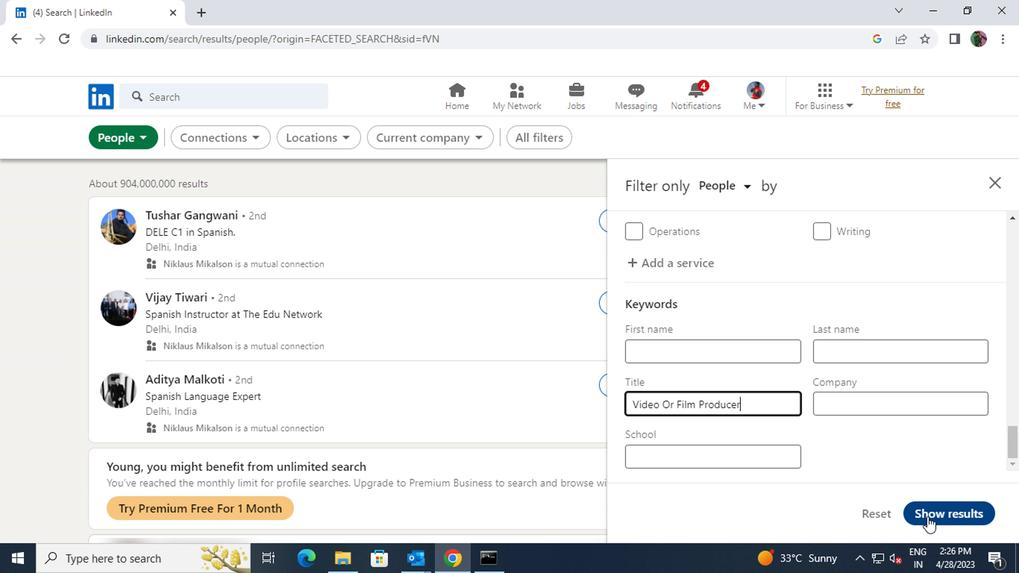 
